 Task: Plan a 3-hour virtual cooking class with a celebrity chef for a cooking masterclass.
Action: Mouse pressed left at (506, 239)
Screenshot: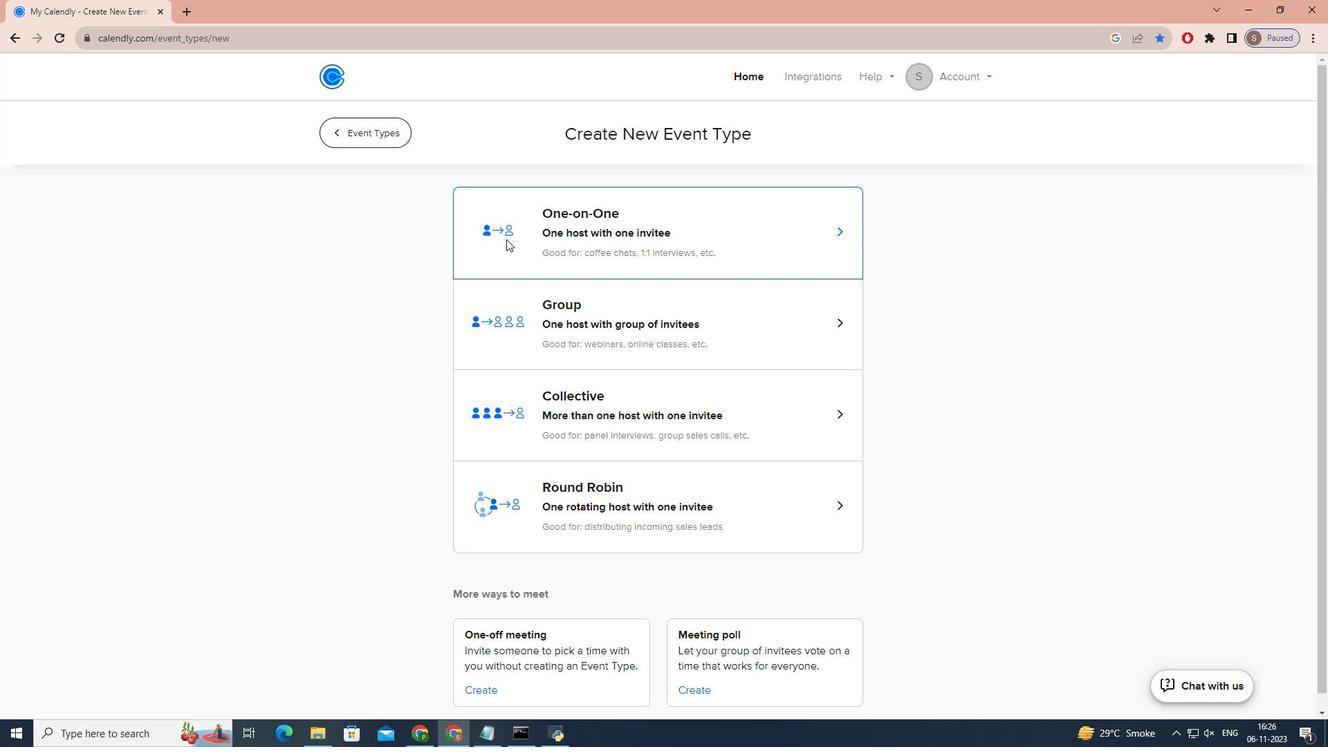 
Action: Key pressed v<Key.caps_lock>IRTUAL<Key.space><Key.caps_lock>c<Key.caps_lock>OOKING<Key.space><Key.caps_lock>c<Key.caps_lock>LASS<Key.space>WITH<Key.space><Key.caps_lock>c<Key.caps_lock>ELEBRITY<Key.space><Key.caps_lock>c<Key.caps_lock>HEF<Key.space>
Screenshot: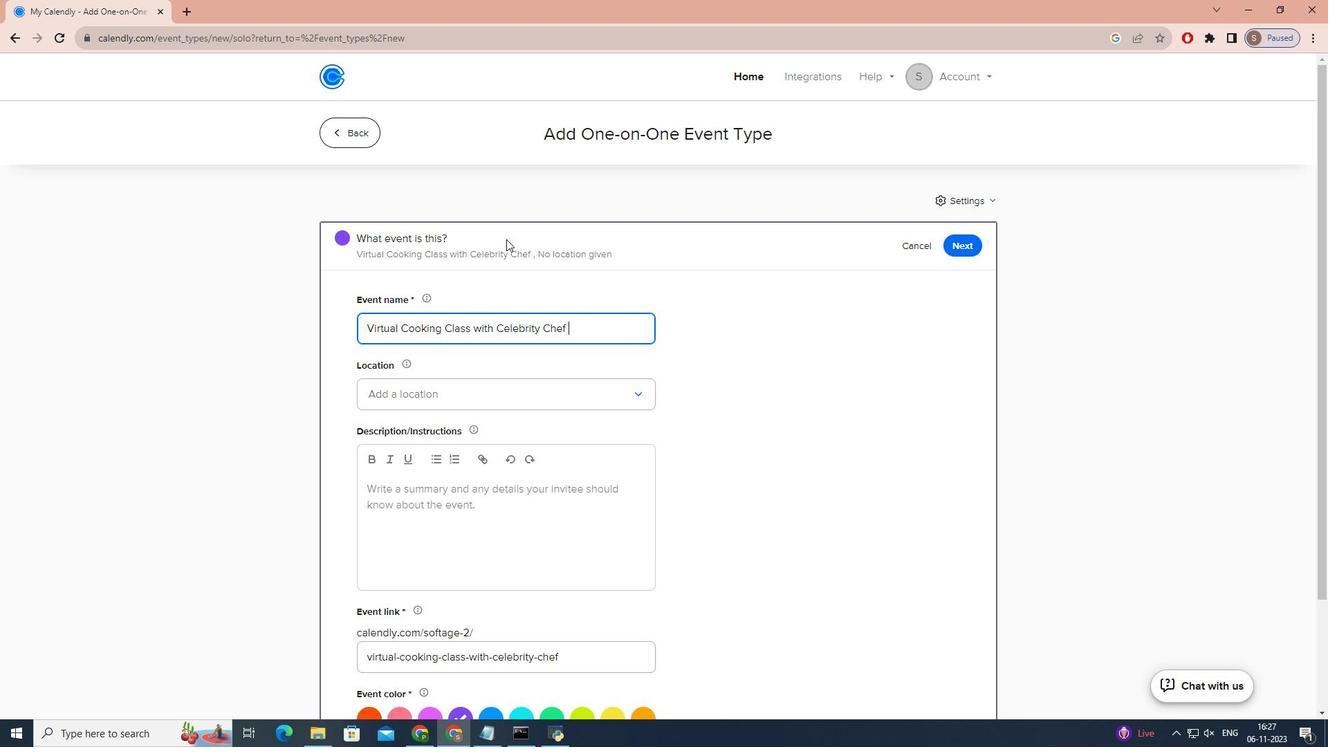 
Action: Mouse moved to (484, 389)
Screenshot: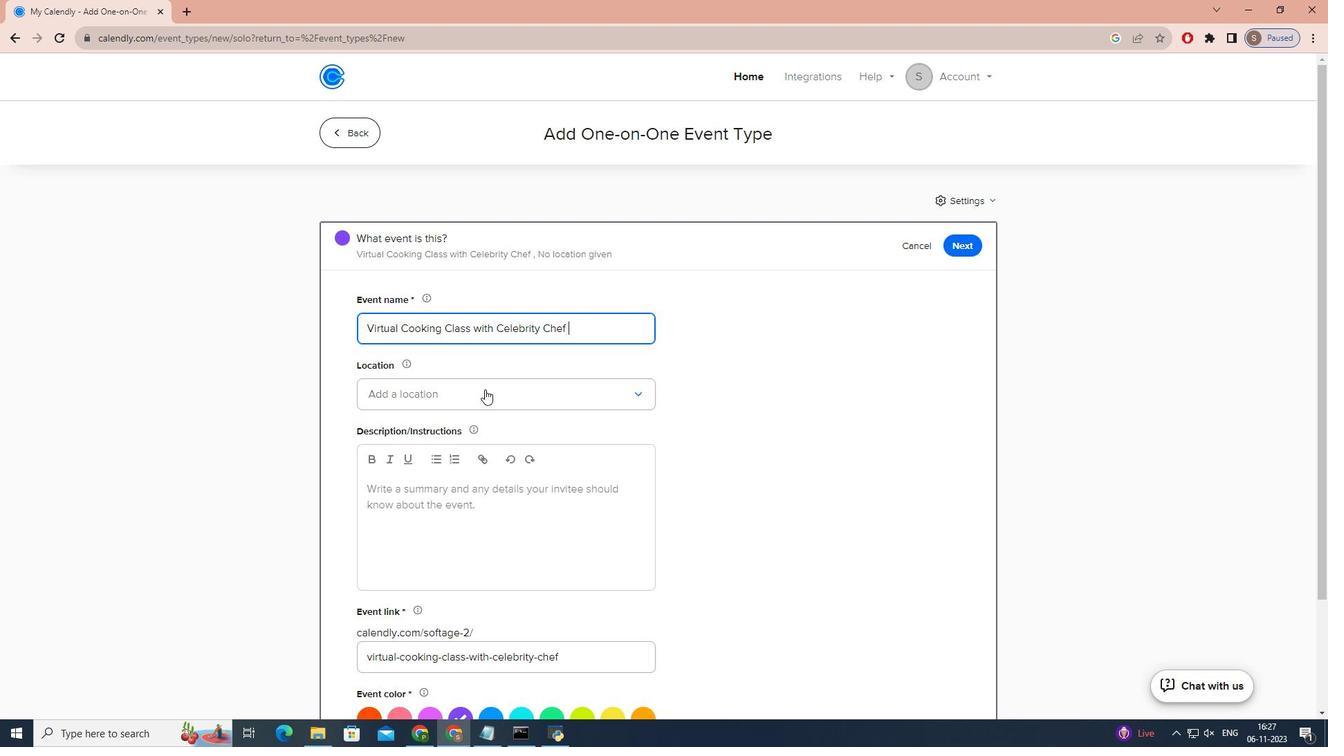 
Action: Mouse pressed left at (484, 389)
Screenshot: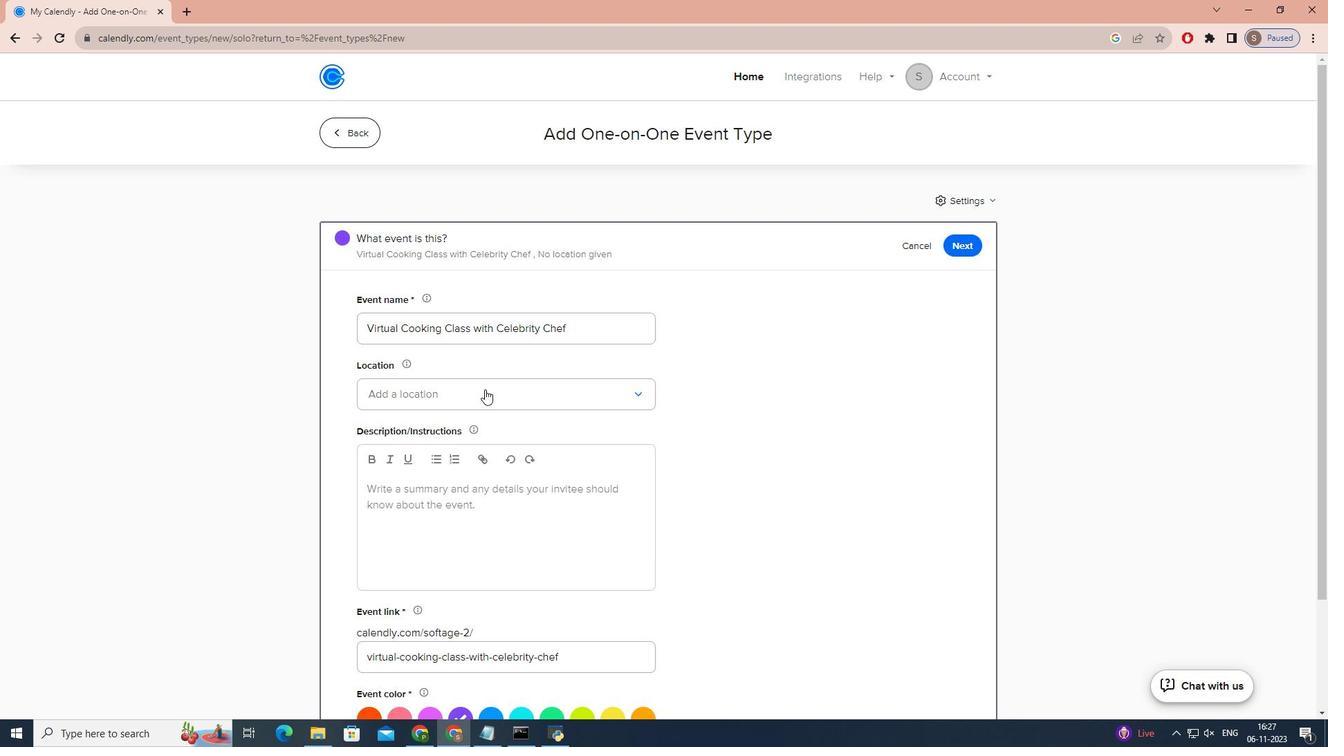 
Action: Mouse moved to (464, 436)
Screenshot: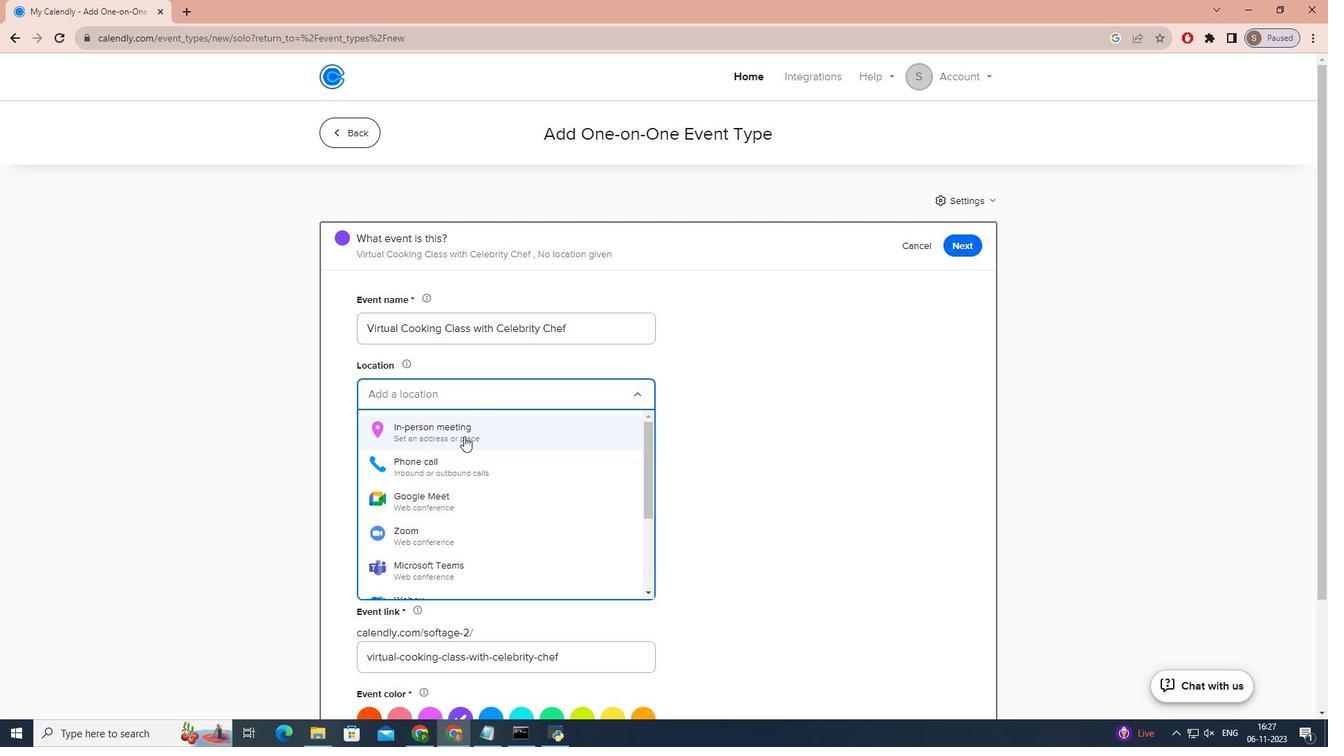
Action: Mouse pressed left at (464, 436)
Screenshot: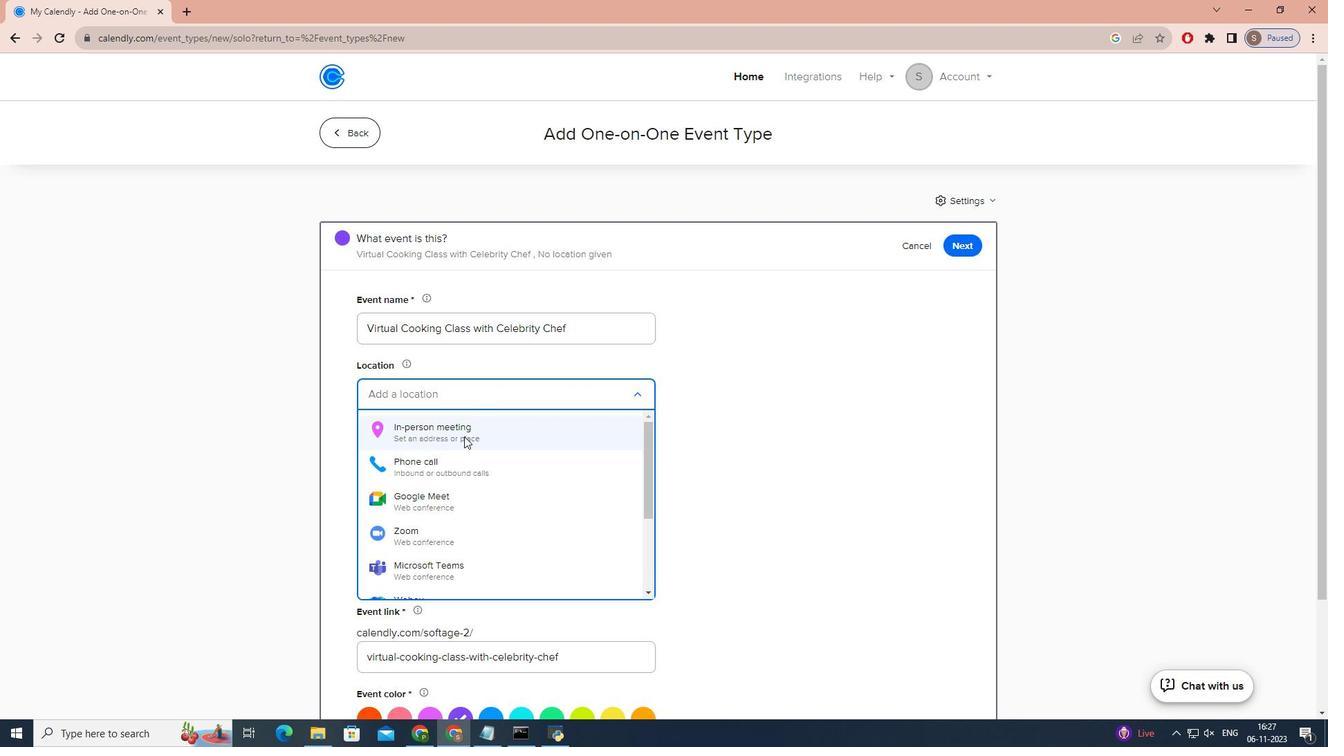 
Action: Mouse moved to (590, 242)
Screenshot: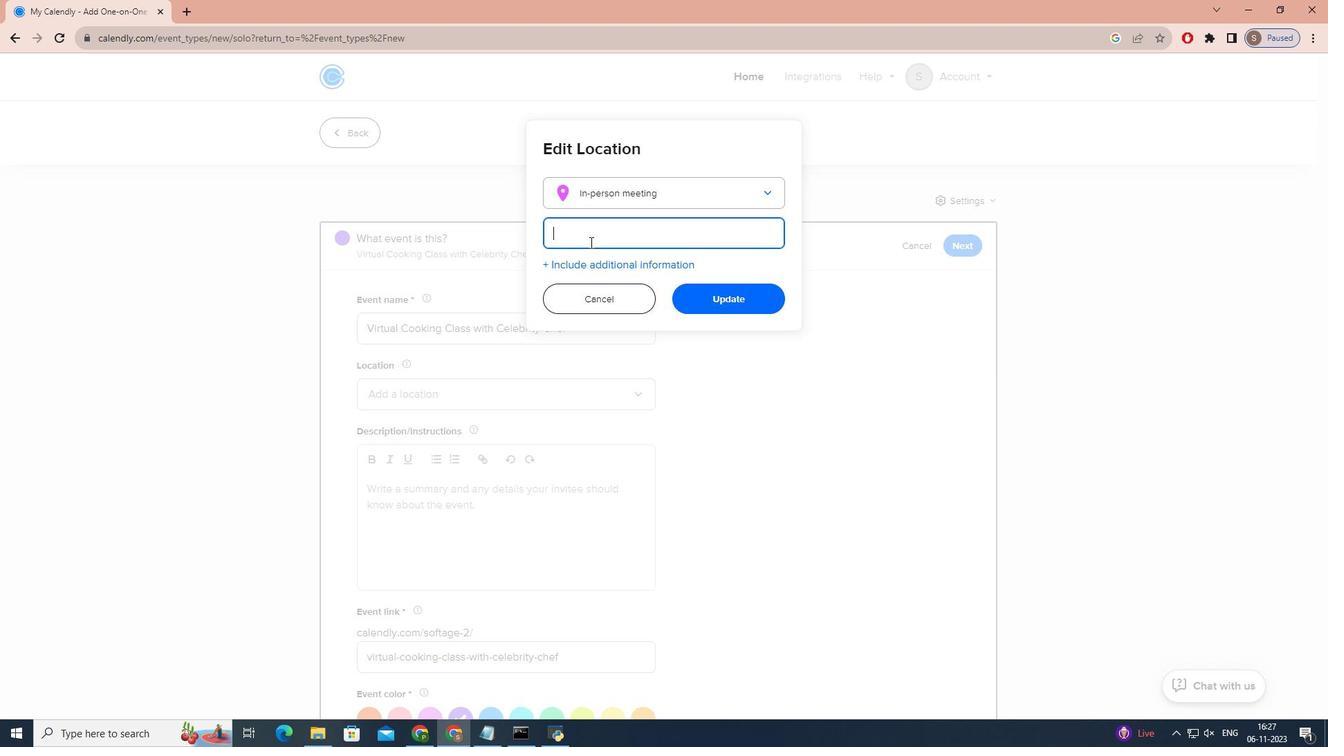 
Action: Mouse pressed left at (590, 242)
Screenshot: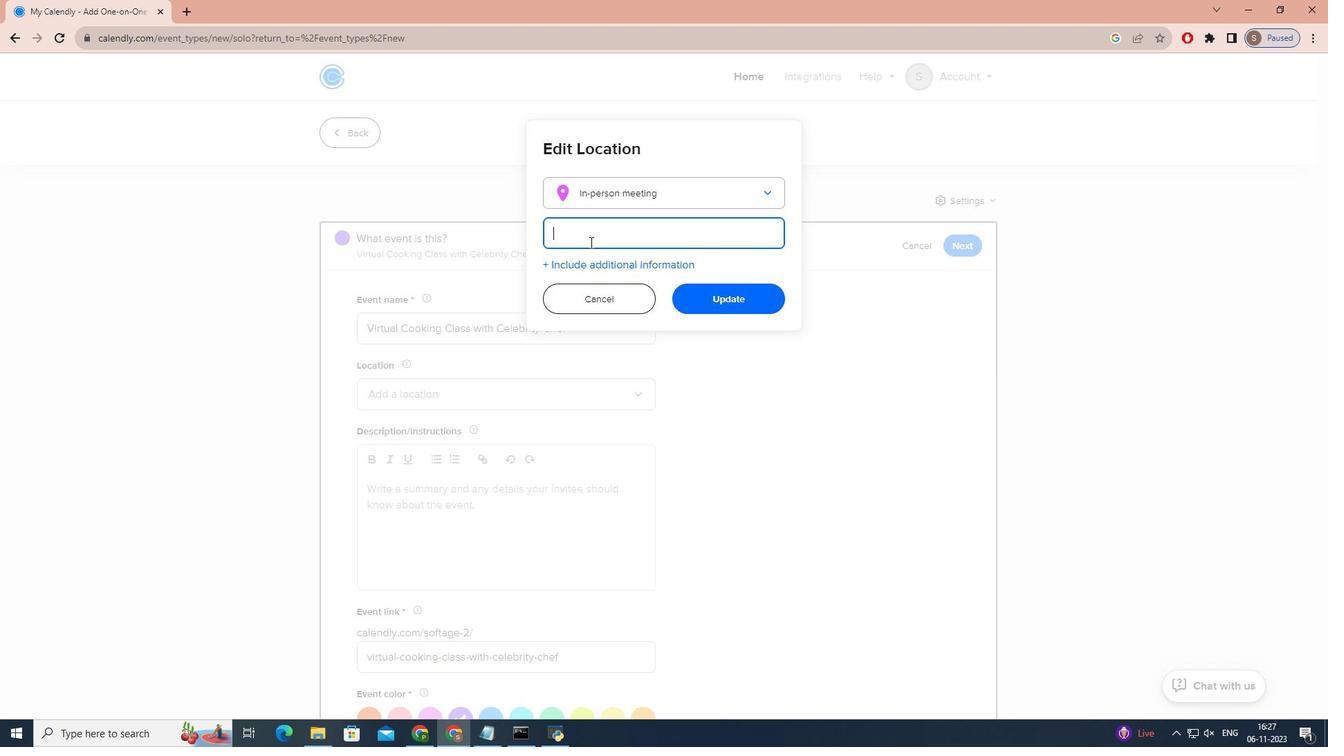 
Action: Mouse moved to (630, 199)
Screenshot: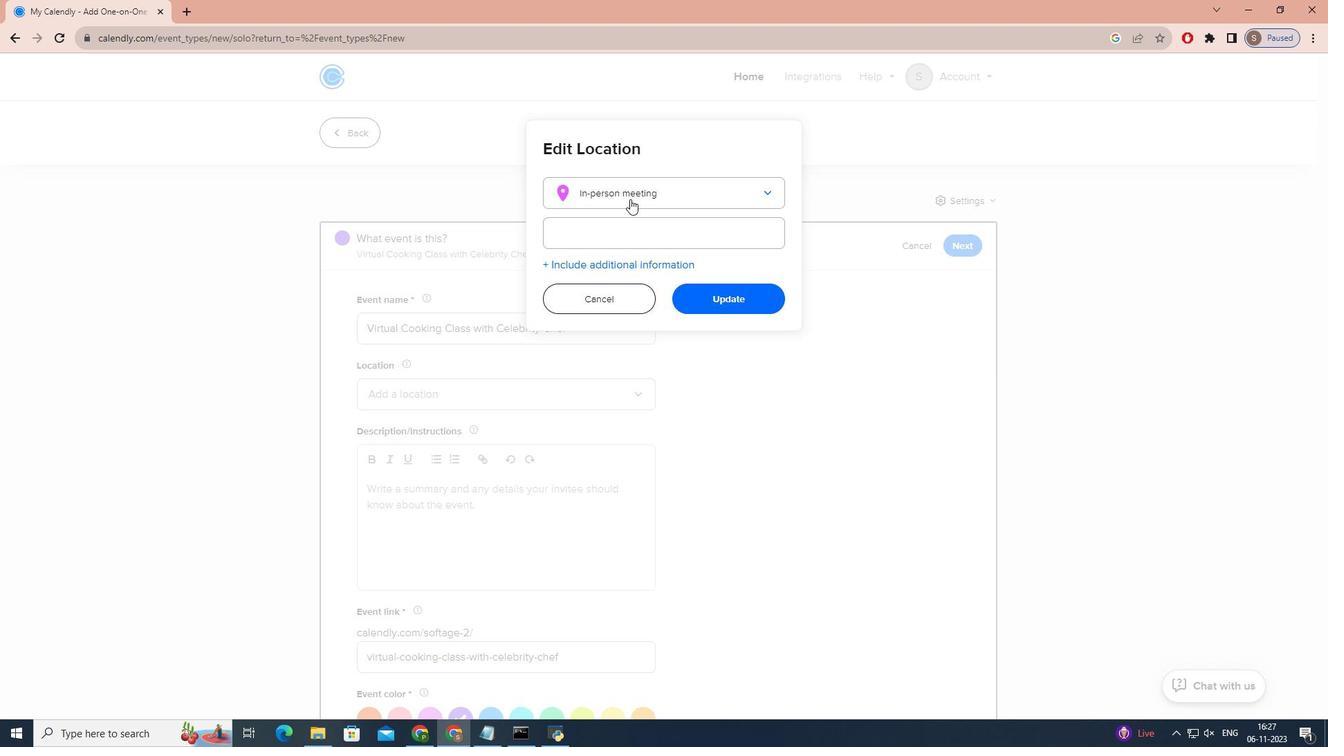 
Action: Mouse pressed left at (630, 199)
Screenshot: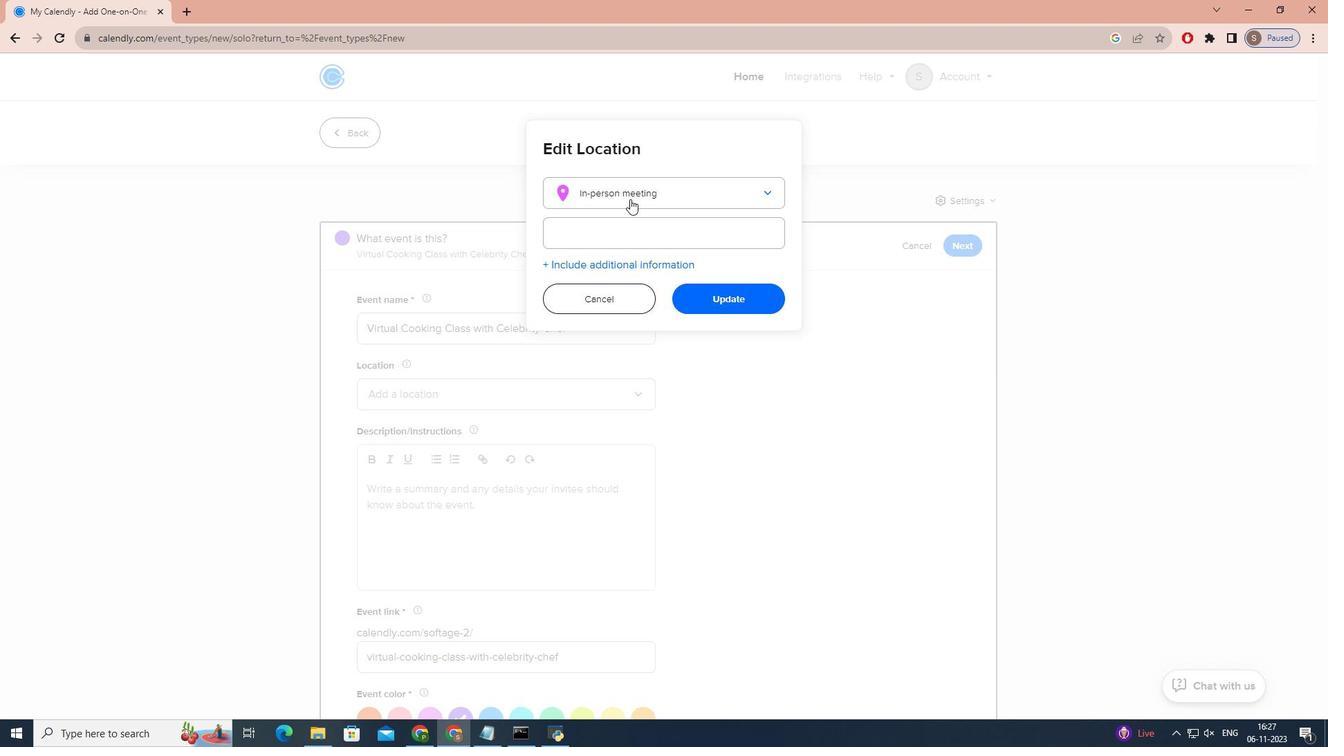 
Action: Mouse moved to (623, 309)
Screenshot: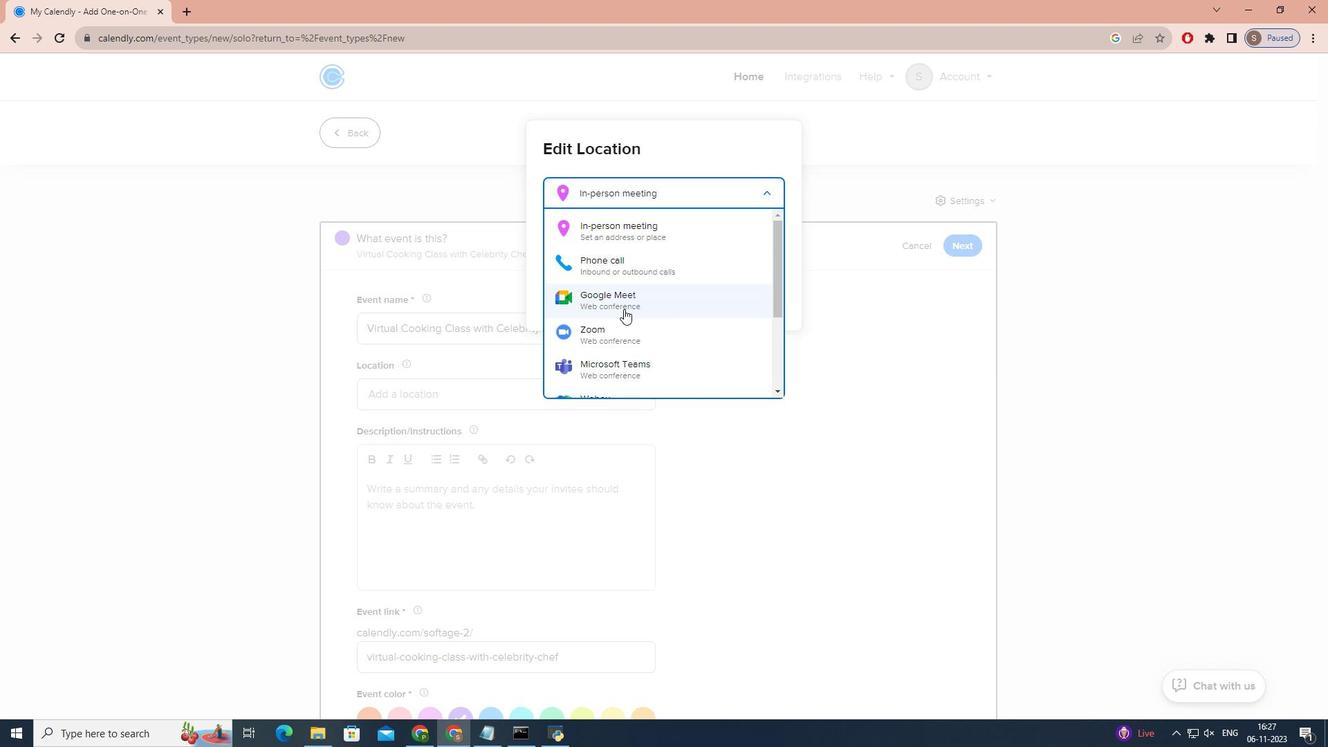 
Action: Mouse pressed left at (623, 309)
Screenshot: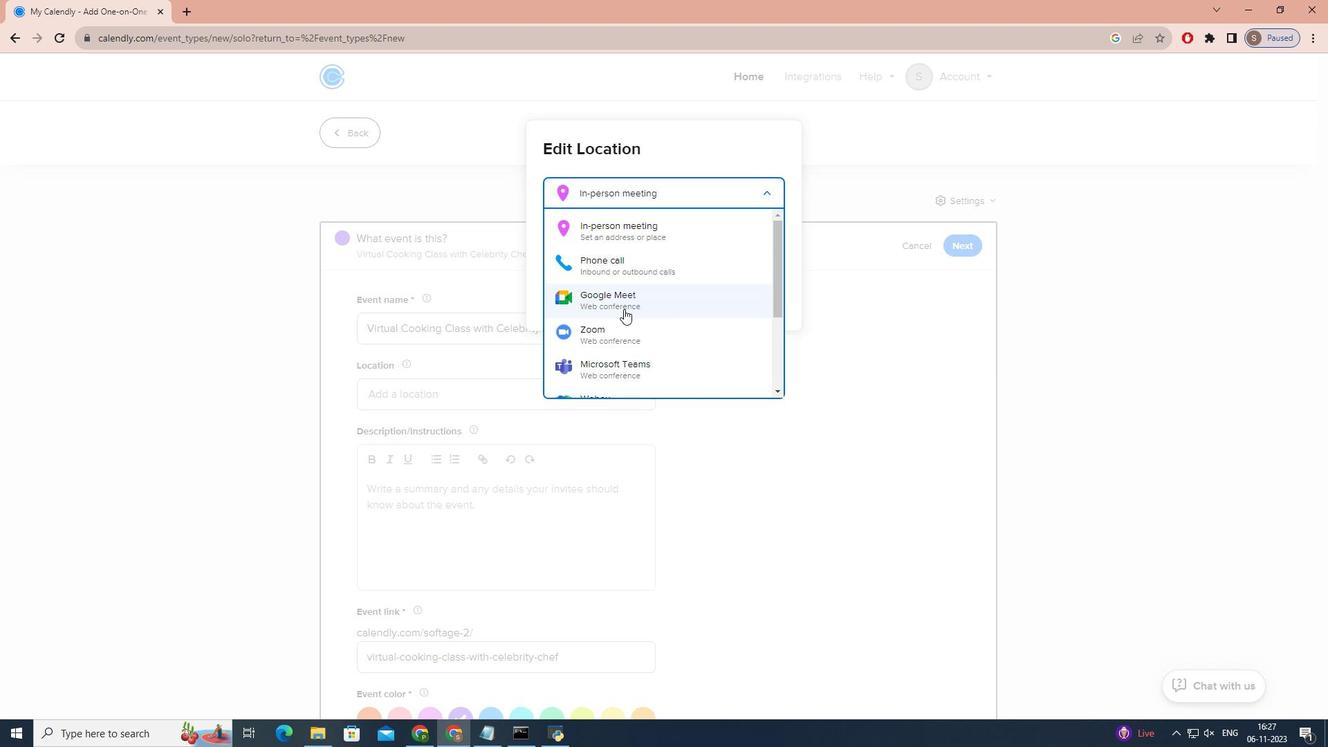 
Action: Mouse moved to (715, 258)
Screenshot: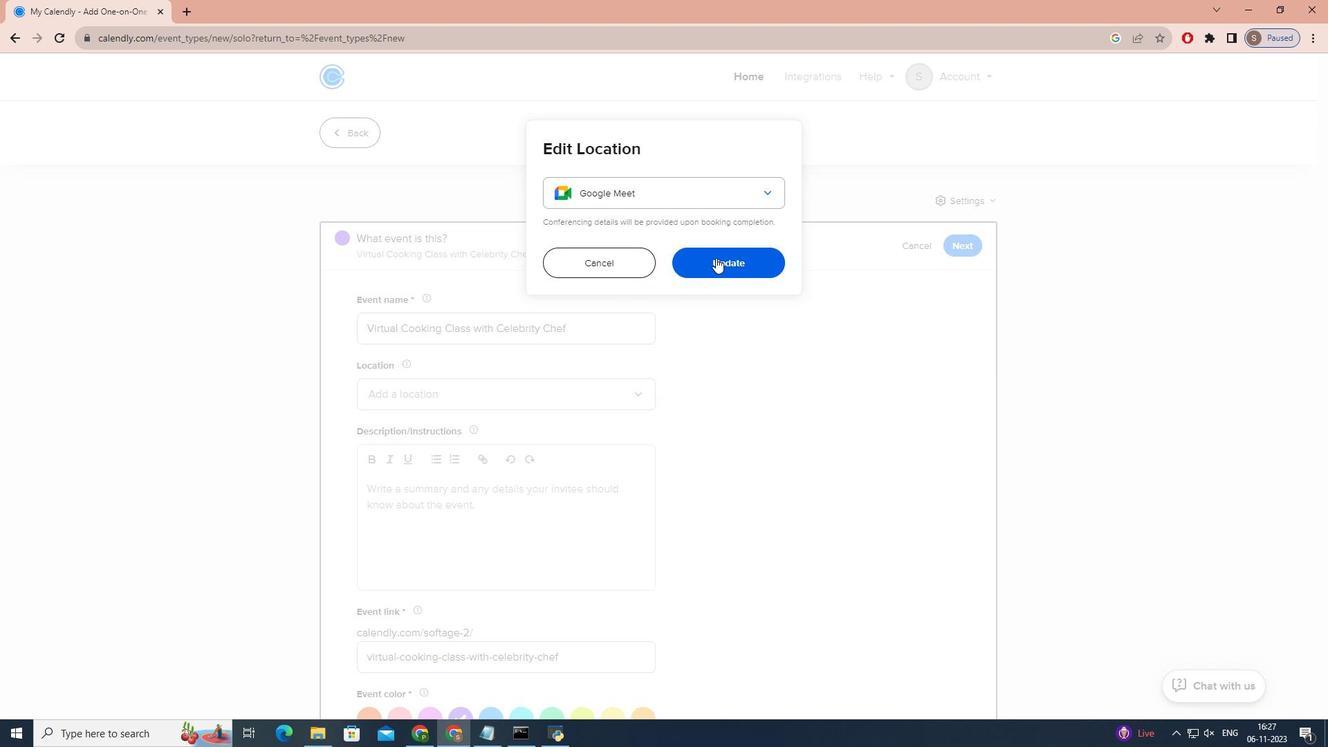 
Action: Mouse pressed left at (715, 258)
Screenshot: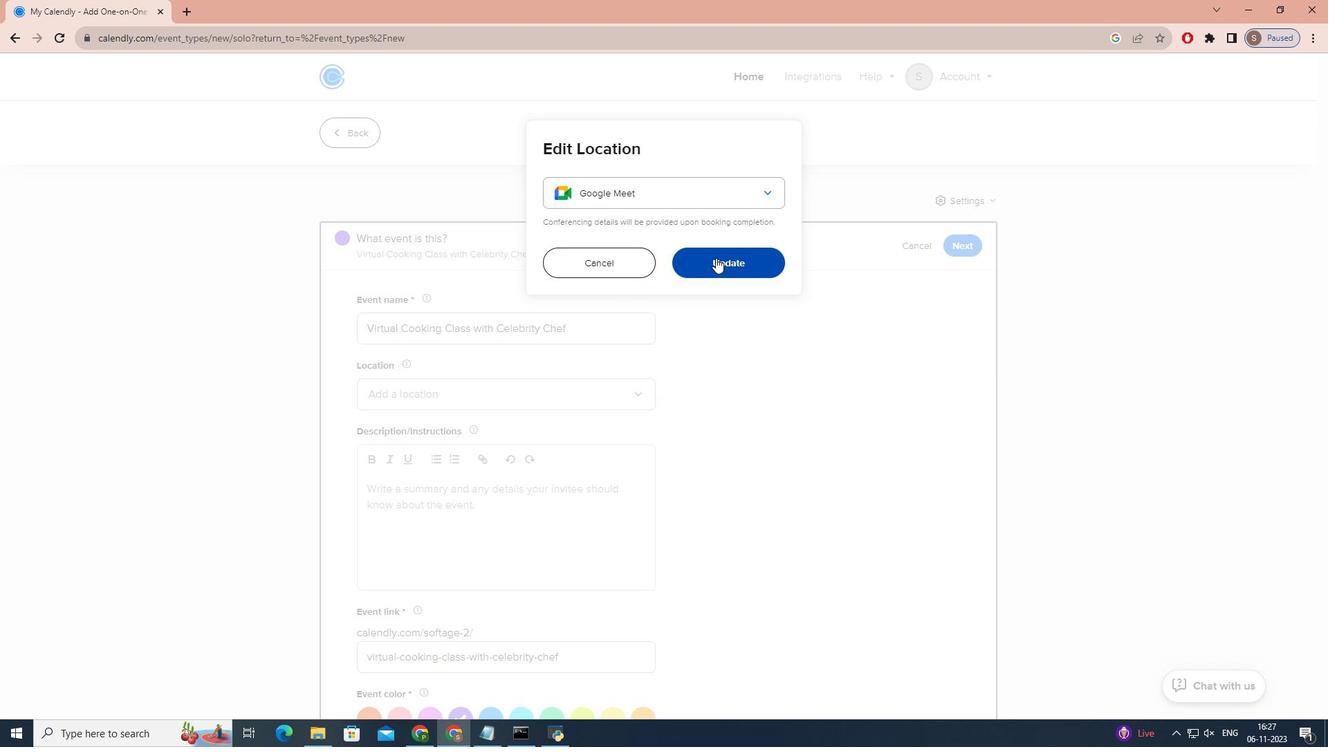 
Action: Mouse moved to (471, 533)
Screenshot: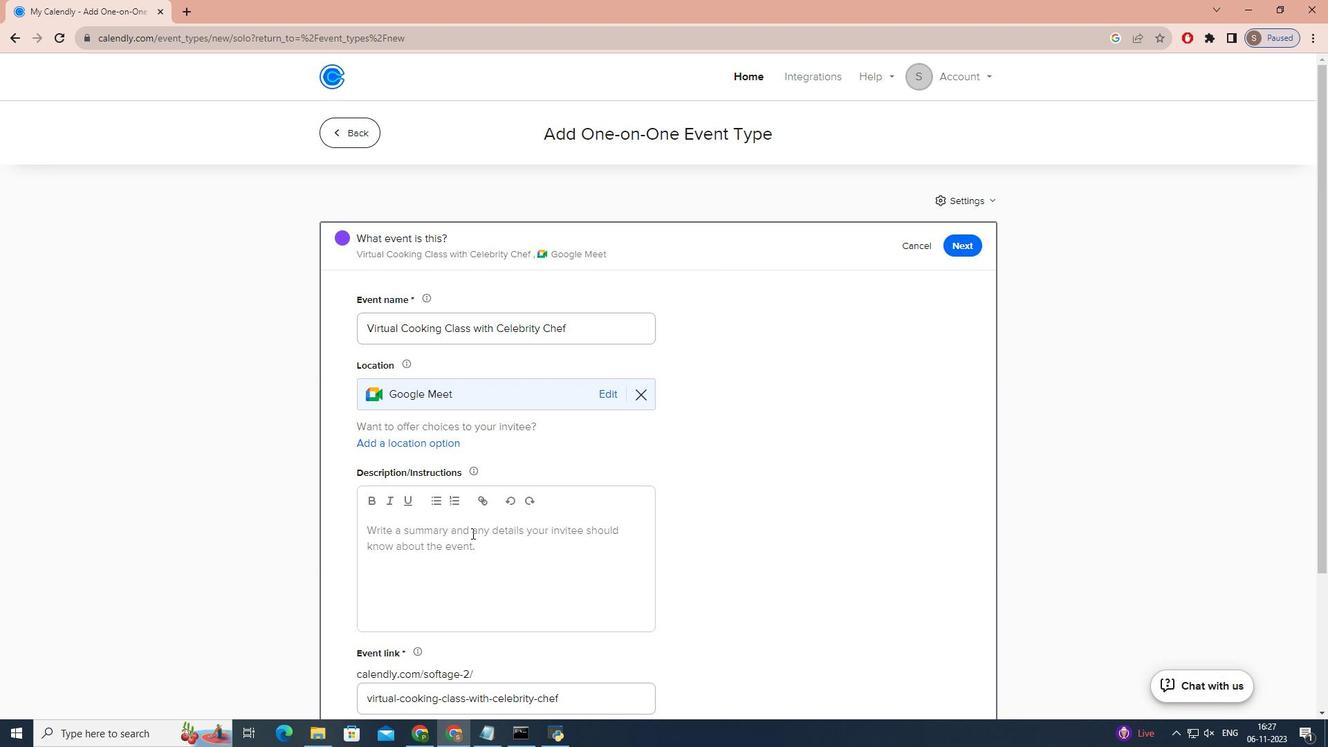 
Action: Mouse pressed left at (471, 533)
Screenshot: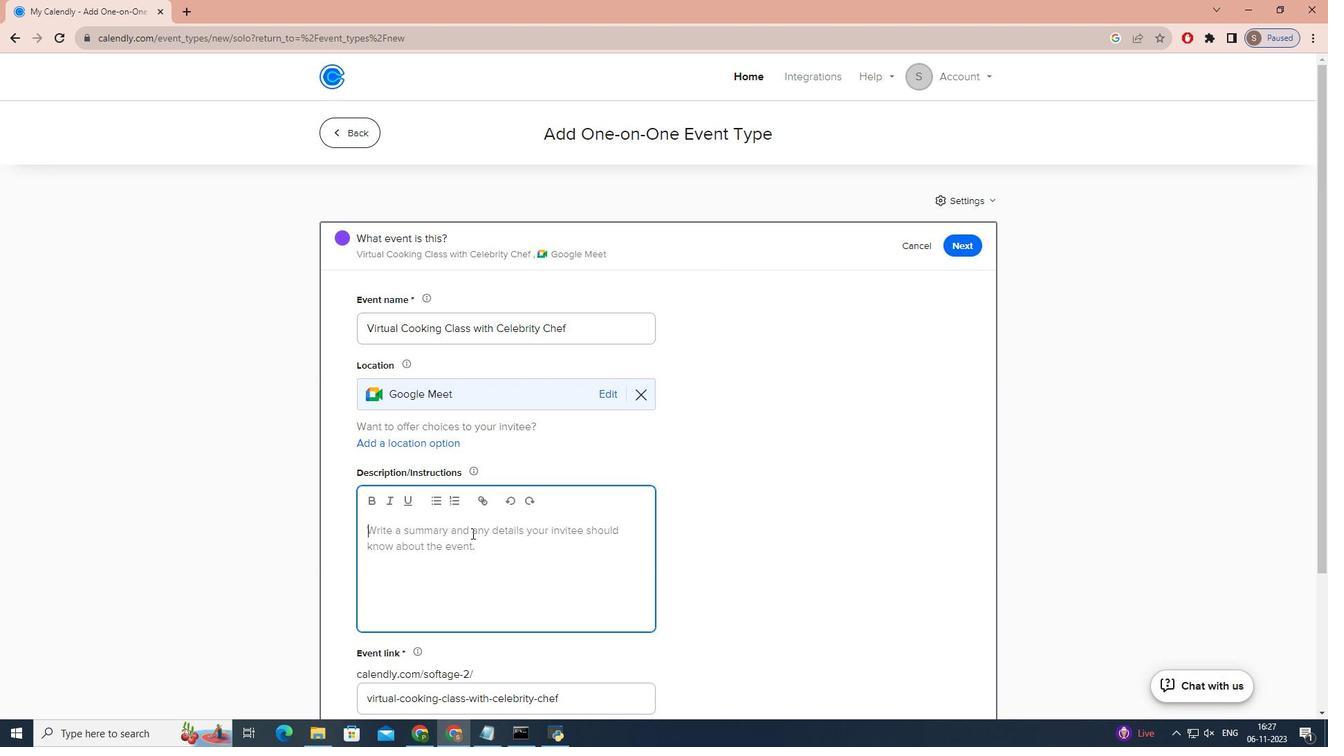 
Action: Key pressed <Key.caps_lock>w<Key.caps_lock>ELCOME<Key.space>TO<Key.space>OUR<Key.space>EXCLUSIVE<Key.space>VIRTUAL<Key.space>COOKING<Key.space>CLASS<Key.space>WITH<Key.space>RENOWNED<Key.space>CELEBRITY<Key.space>CHEF.<Key.backspace>[<Key.caps_lock>c<Key.caps_lock>HEF'S<Key.space><Key.caps_lock>na<Key.backspace><Key.caps_lock>AME].<Key.space><Key.caps_lock>t<Key.caps_lock>HIS<Key.space>IS<Key.space>A<Key.space>ONE\CE<Key.backspace><Key.backspace><Key.backspace><Key.backspace>CE-IN-A-LIFETIME<Key.space>OPPORTUNITY<Key.space>TO<Key.space>LEARN<Key.space>FROM<Key.space>A<Key.space>CULINARY<Key.space>EXPERT<Key.space>AND<Key.space>EVEVATE<Key.space>YOUR<Key.space>COO
Screenshot: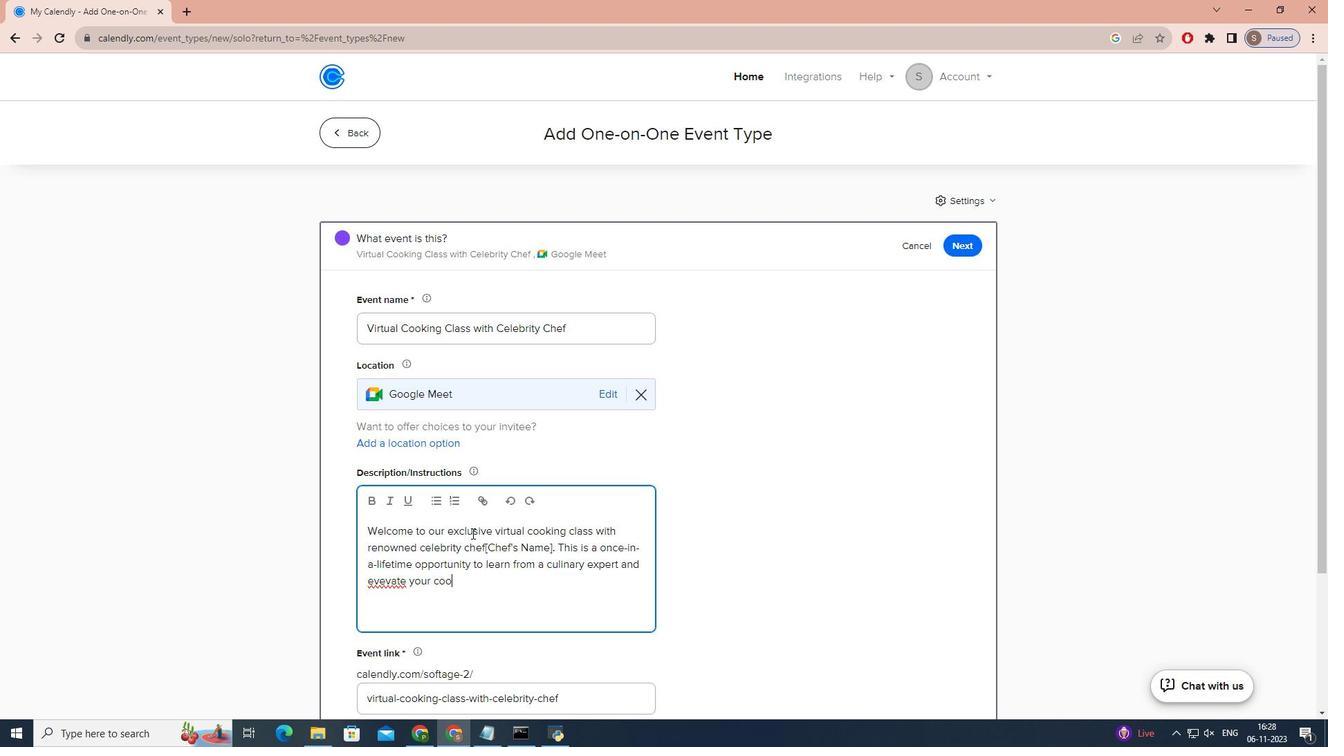 
Action: Mouse moved to (377, 585)
Screenshot: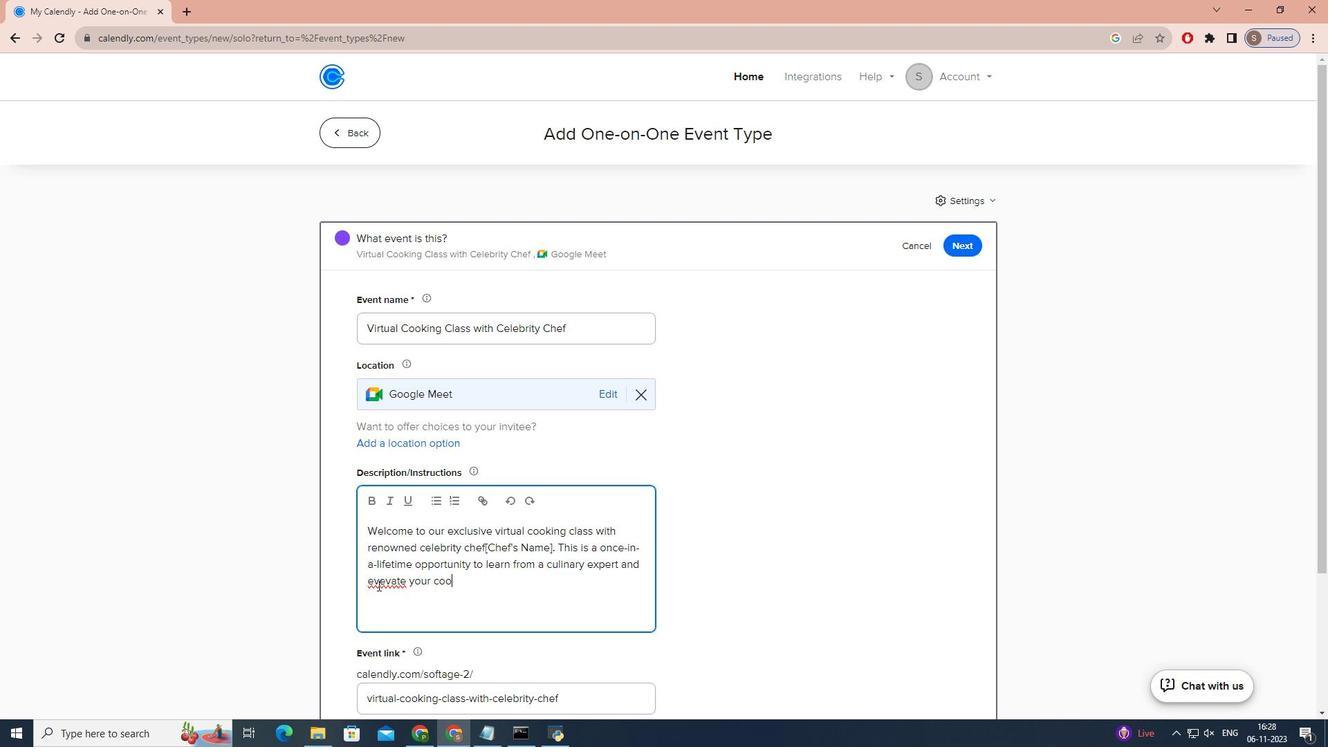 
Action: Mouse pressed left at (377, 585)
Screenshot: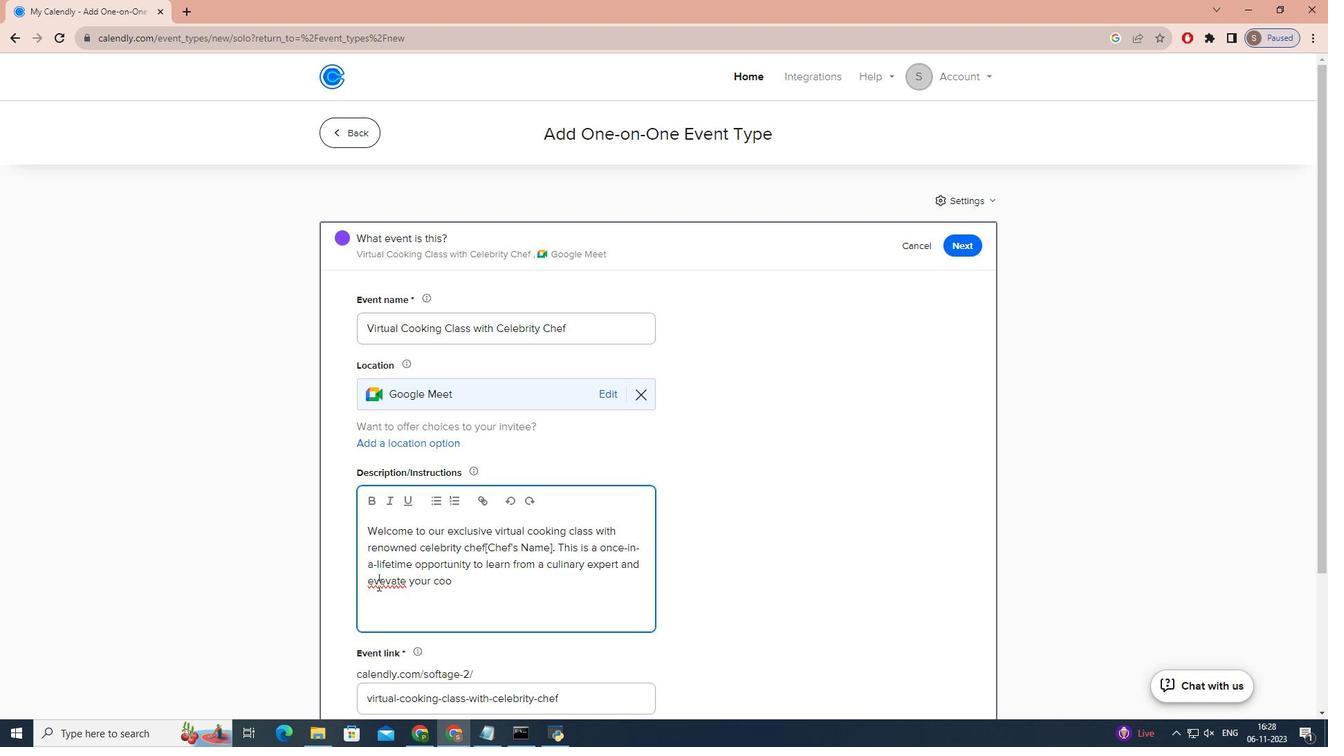 
Action: Key pressed <Key.backspace>L
Screenshot: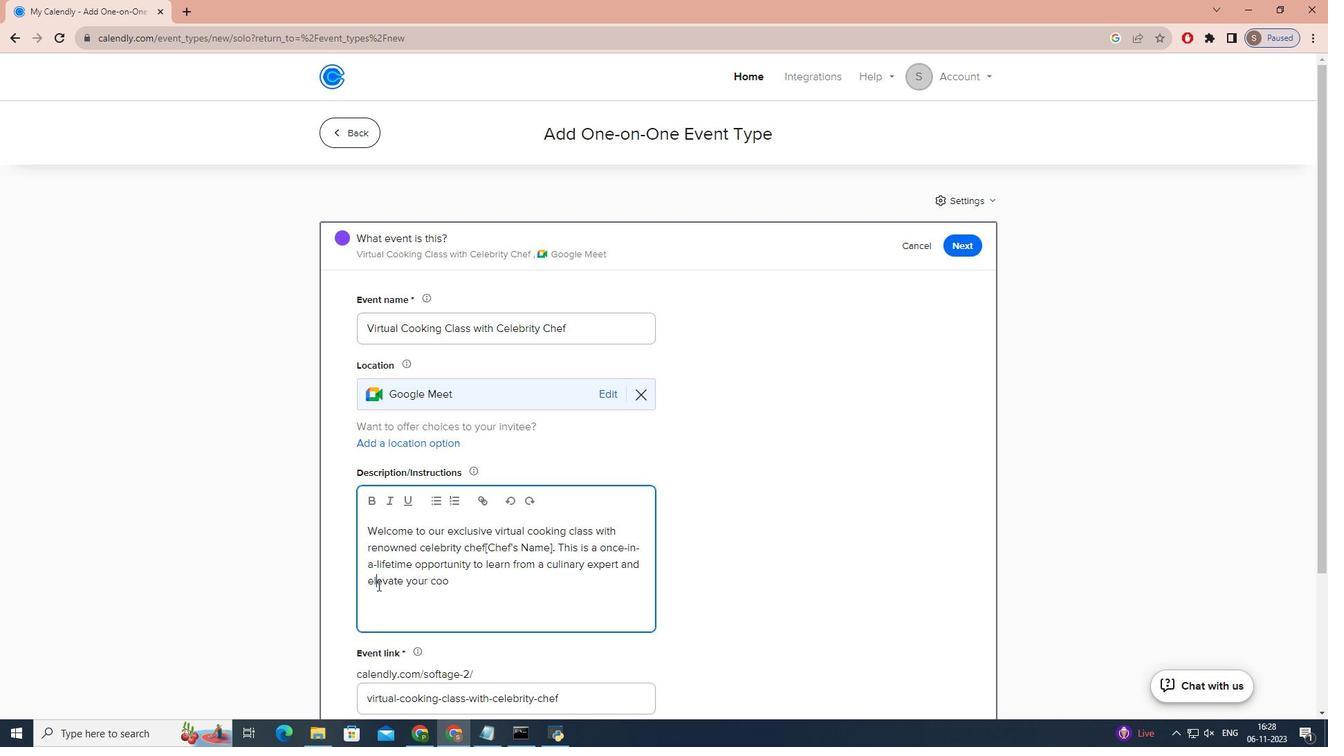 
Action: Mouse moved to (484, 581)
Screenshot: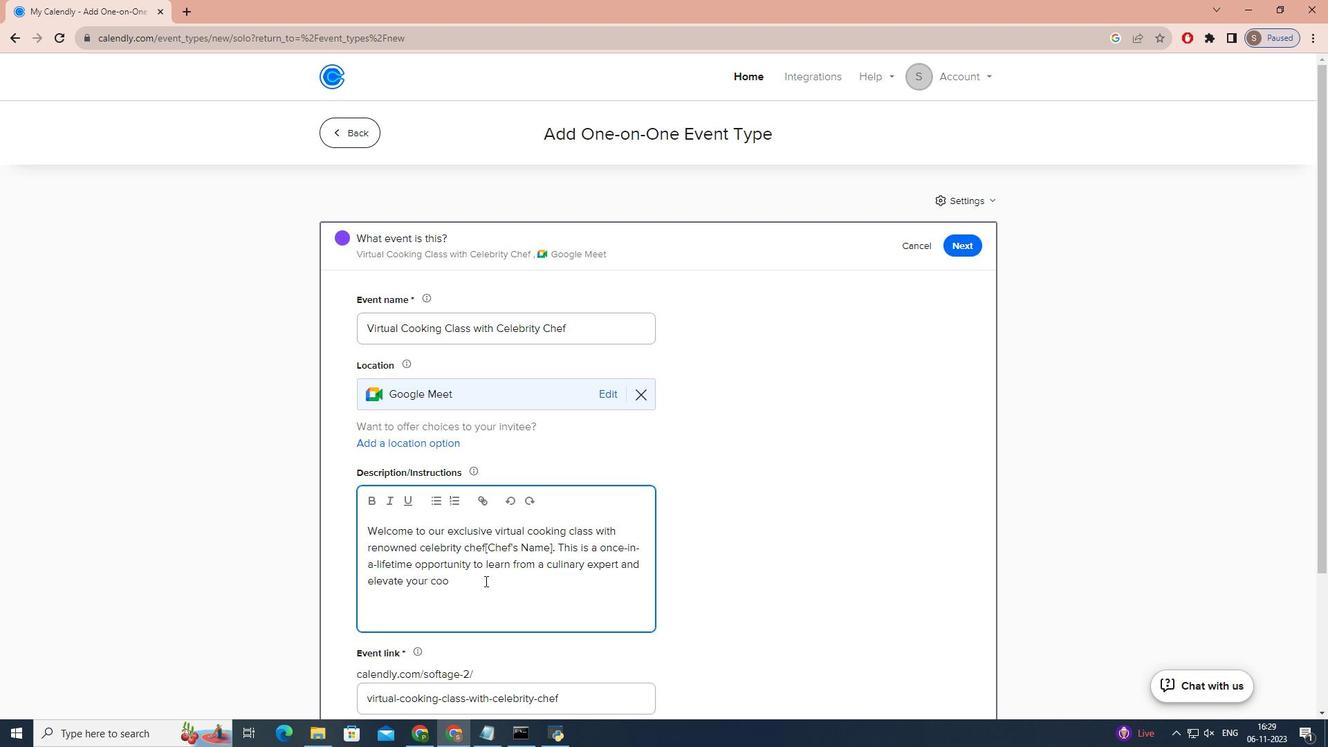 
Action: Mouse pressed left at (484, 581)
Screenshot: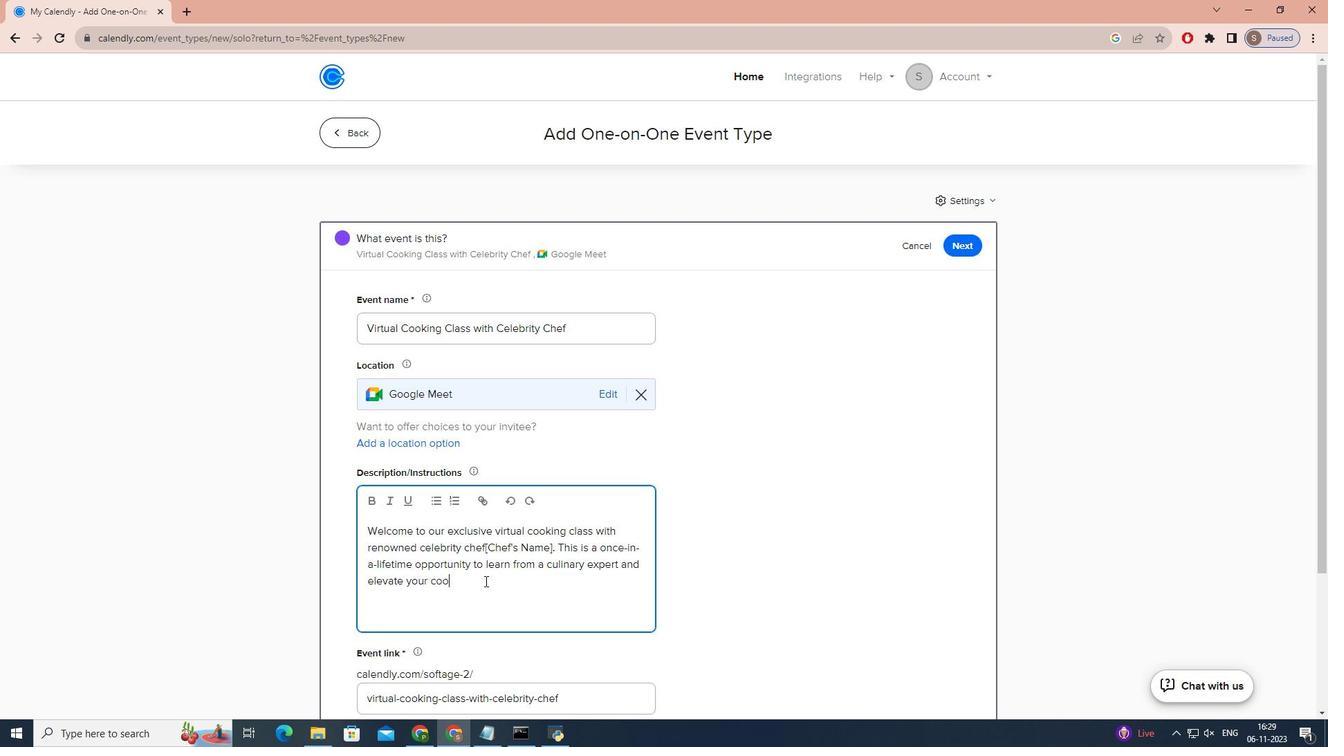
Action: Key pressed KING<Key.space>SKILLS<Key.space>TO<Key.space>A<Key.space>WHOLE<Key.space>NEW<Key.space>LEVEL<Key.shift>!<Key.enter><Key.caps_lock>d<Key.caps_lock>URING<Key.space>THIS<Key.space>INTERACTIVE<Key.space>COOKING<Key.space>MASTERCLASS,<Key.space>YOU'LL<Key.space>HAVE<Key.space>THE<Key.space>CHANCE<Key.space>TO<Key.space>WATCH,<Key.space>LEARN,<Key.space>AND<Key.space>COOK<Key.space>ALONGSIDE[<Key.caps_lock>c<Key.caps_lock>HEF'S<Key.space><Key.caps_lock>n<Key.caps_lock>AME]<Key.space><Key.caps_lock><Key.caps_lock>AS<Key.space>THEY<Key.space>GUIDE<Key.space>YOU<Key.space>THROUGH<Key.space>THE<Key.space>PREPARATION<Key.space>OF<Key.space>A<Key.space>MOUTHWATCHING<Key.backspace><Key.backspace><Key.backspace><Key.backspace><Key.backspace>ERING<Key.space>THREE-COURSE<Key.space>MEAL.<Key.space><Key.caps_lock>g<Key.caps_lock>ET<Key.space>READY<Key.space>TO<Key.space>DISCOVER<Key.space>THE<Key.space>SECRETS<Key.space>BEHIND<Key.space>THEIR<Key.space>SIGNATURE<Key.space>DISHED<Key.backspace>S<Key.space>AND<Key.space>GAIN<Key.space>VALUABLE<Key.space>INSIGHTS<Key.space>INTO<Key.space>THE<Key.space>WOLRD<Key.backspace><Key.backspace><Key.backspace>RLD<Key.space>OF<Key.space>PROFESSIONAL<Key.space>COOKING.<Key.space>
Screenshot: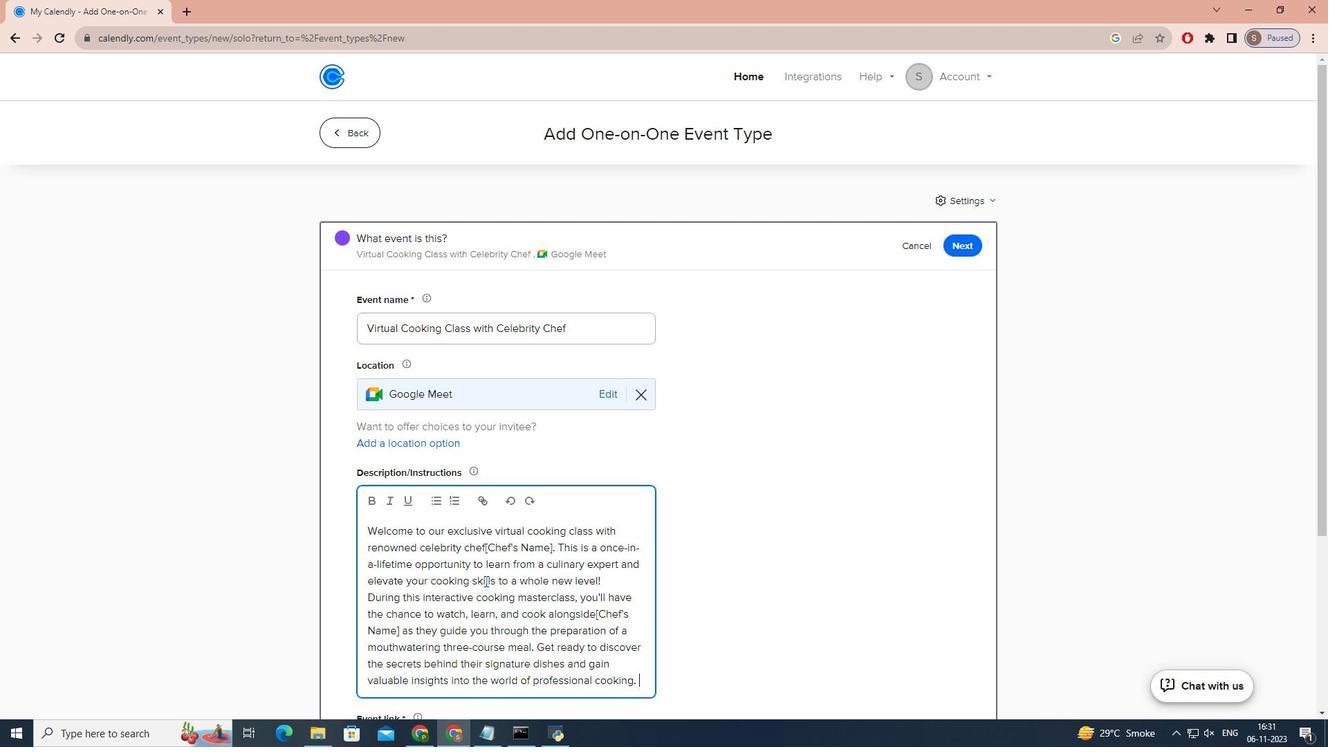 
Action: Mouse moved to (669, 575)
Screenshot: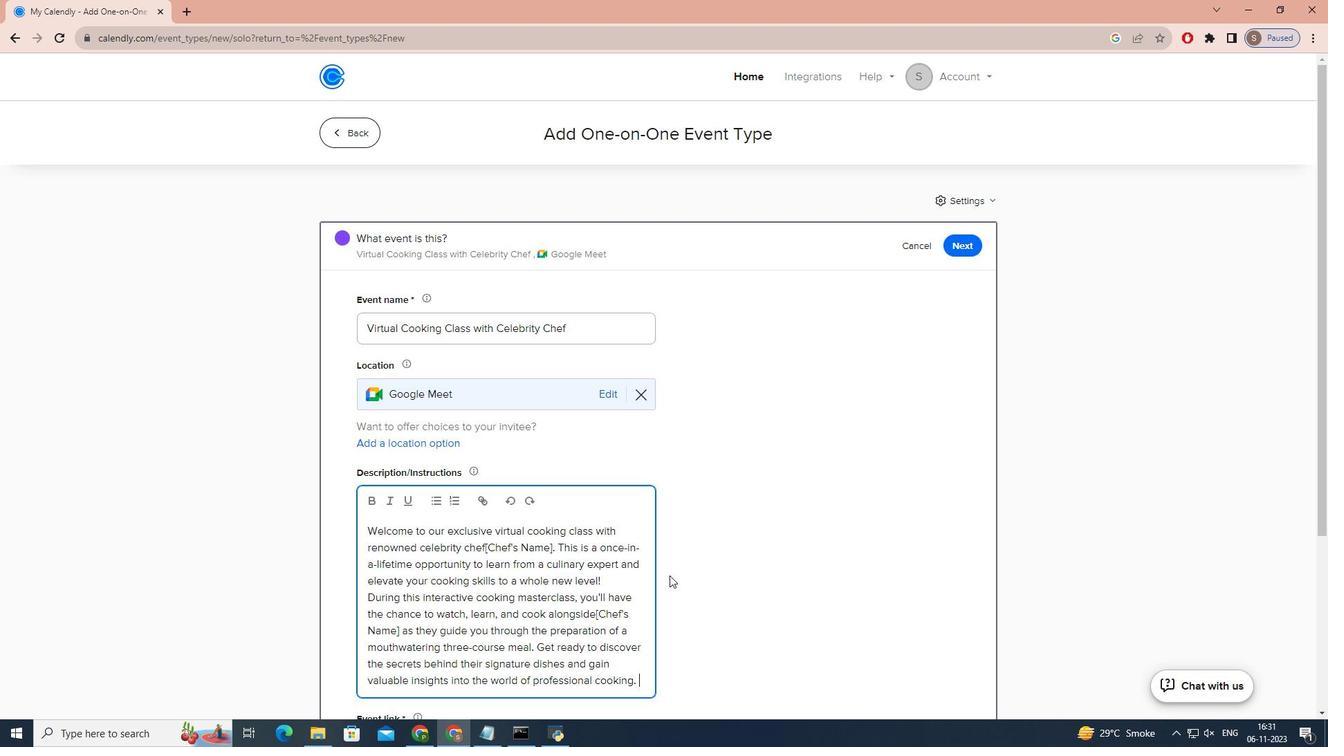 
Action: Mouse scrolled (669, 574) with delta (0, 0)
Screenshot: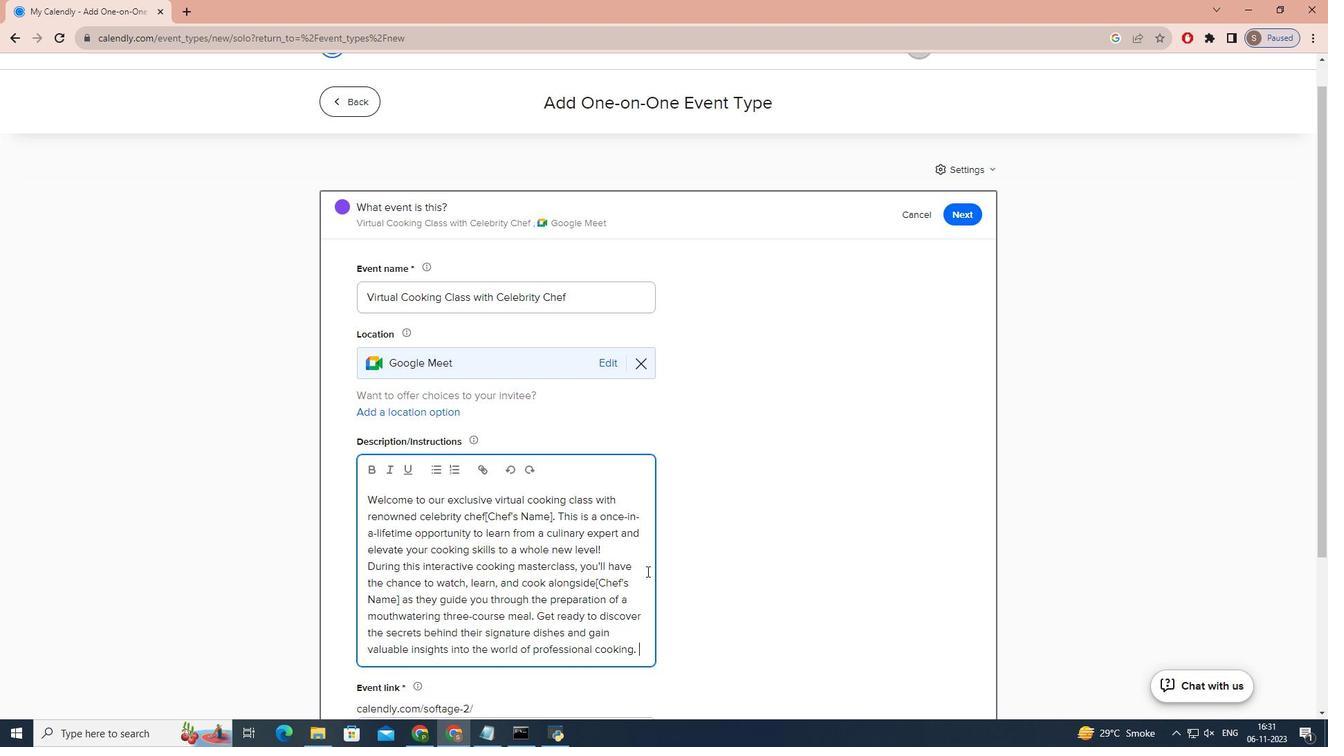 
Action: Mouse moved to (668, 575)
Screenshot: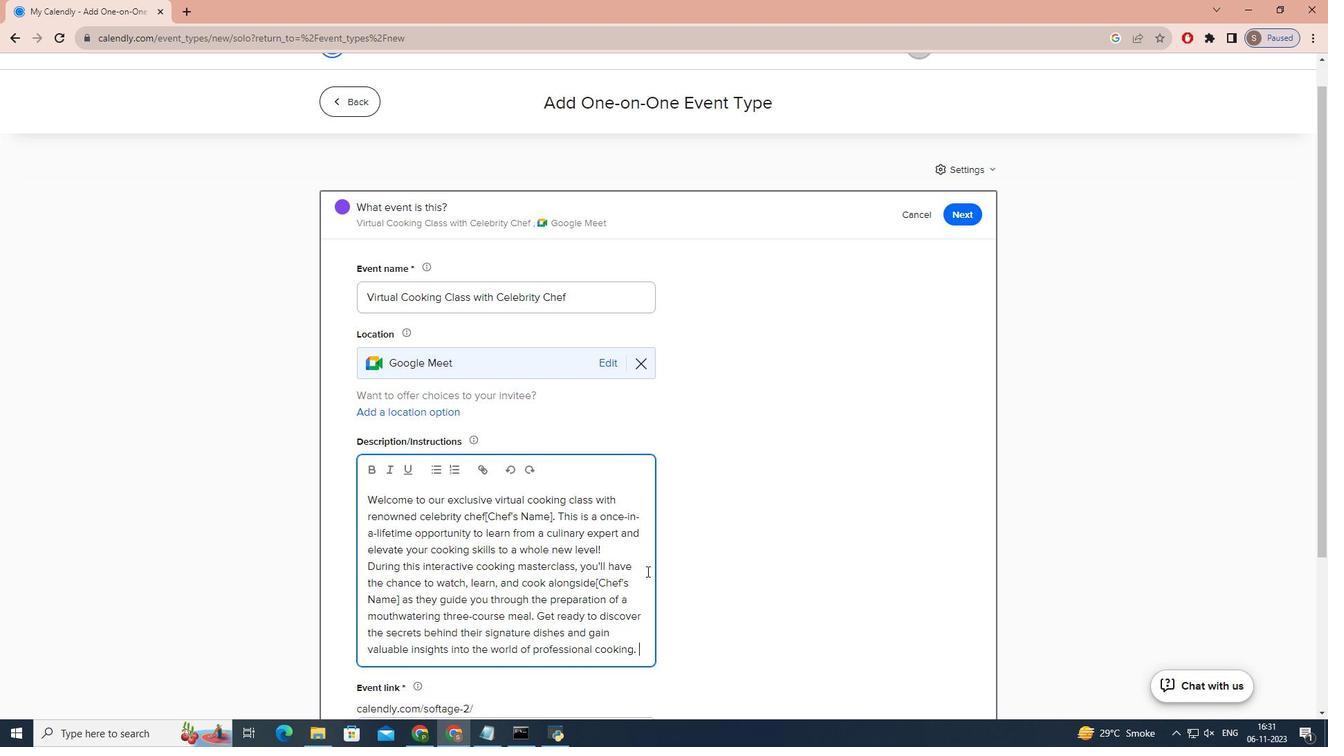 
Action: Mouse scrolled (668, 574) with delta (0, 0)
Screenshot: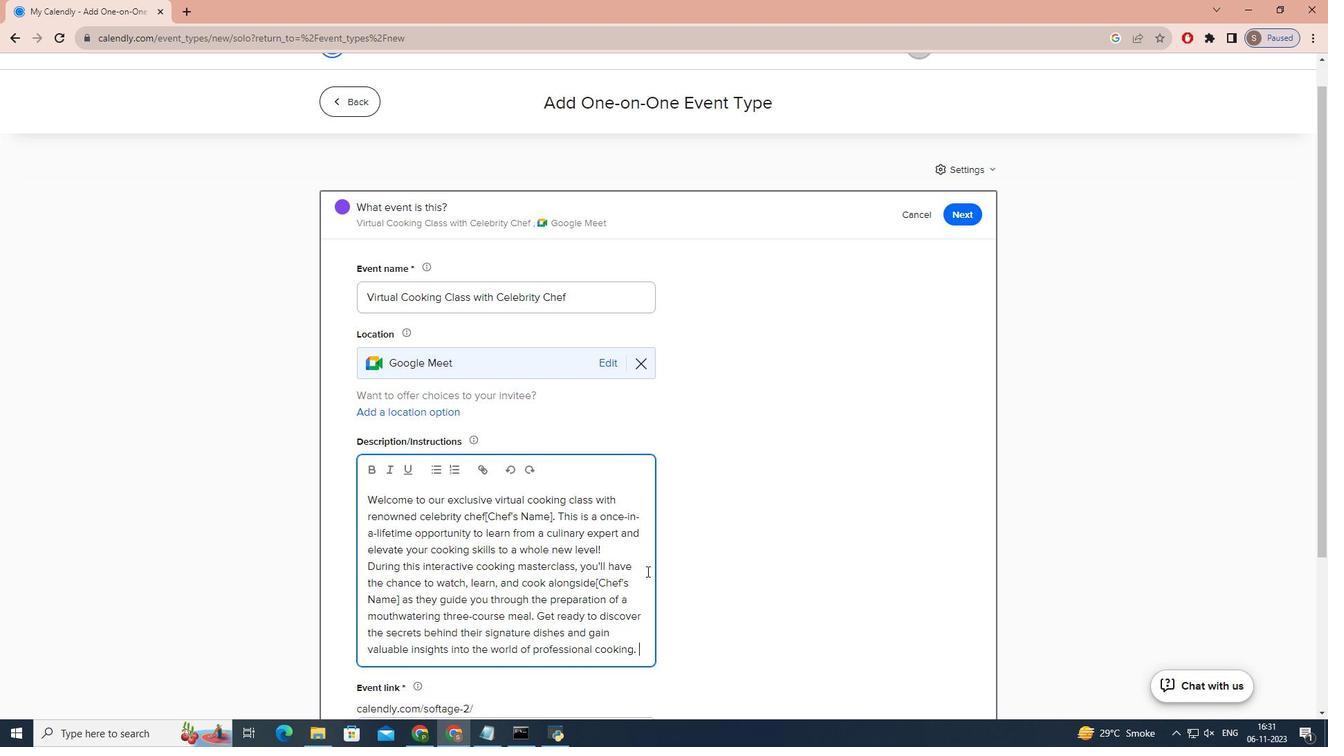 
Action: Mouse moved to (660, 574)
Screenshot: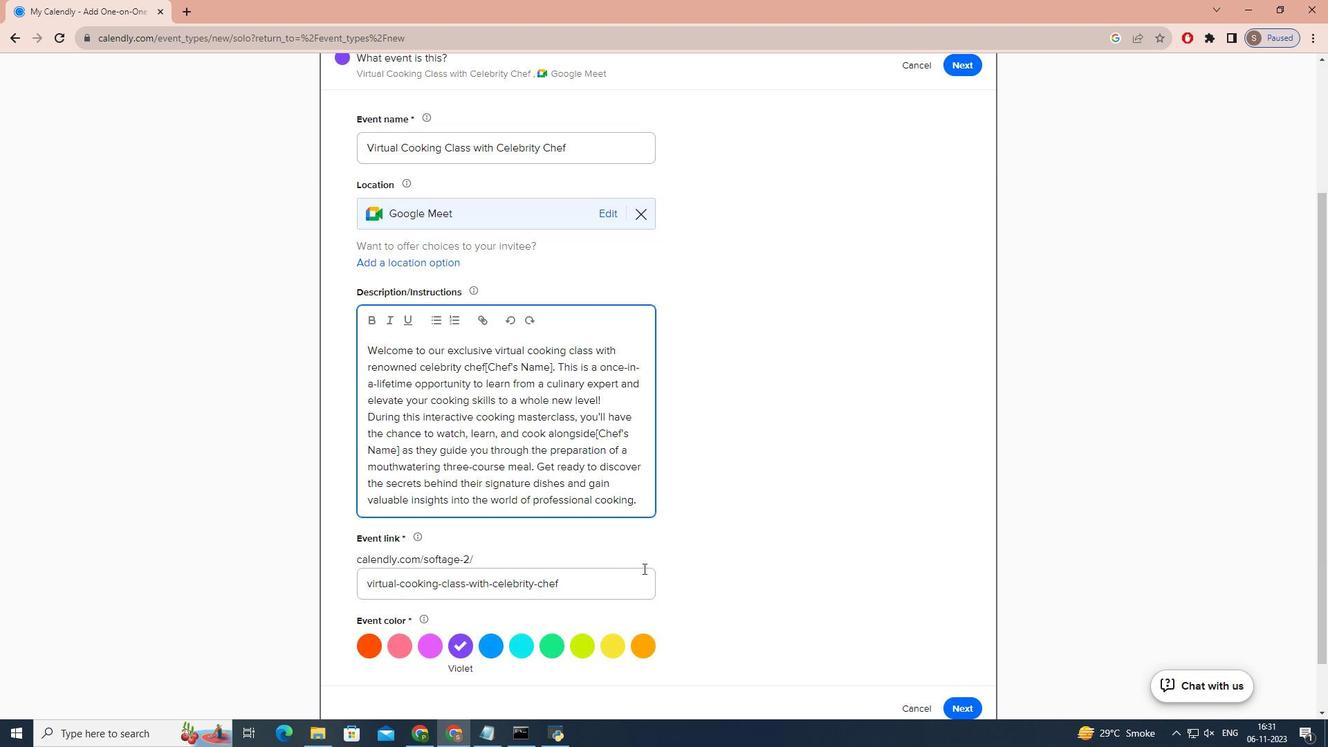 
Action: Mouse scrolled (660, 573) with delta (0, 0)
Screenshot: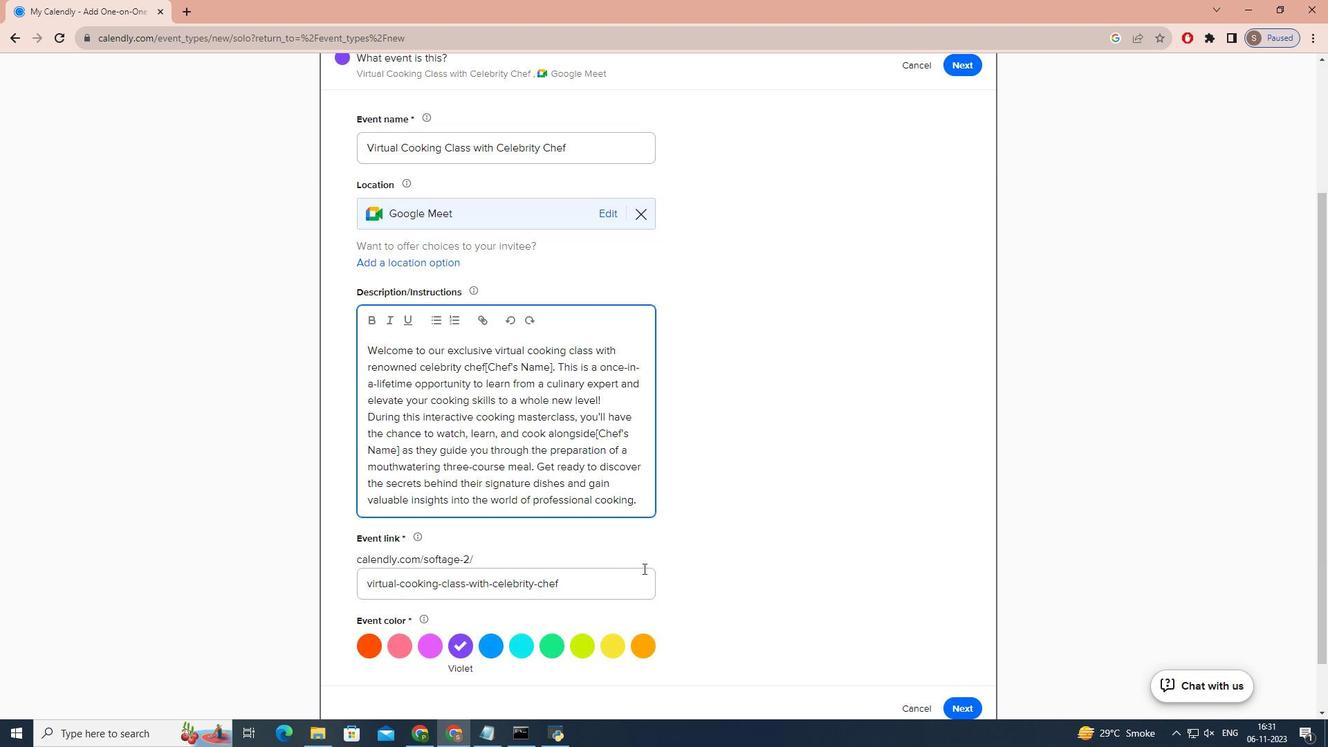 
Action: Mouse moved to (652, 574)
Screenshot: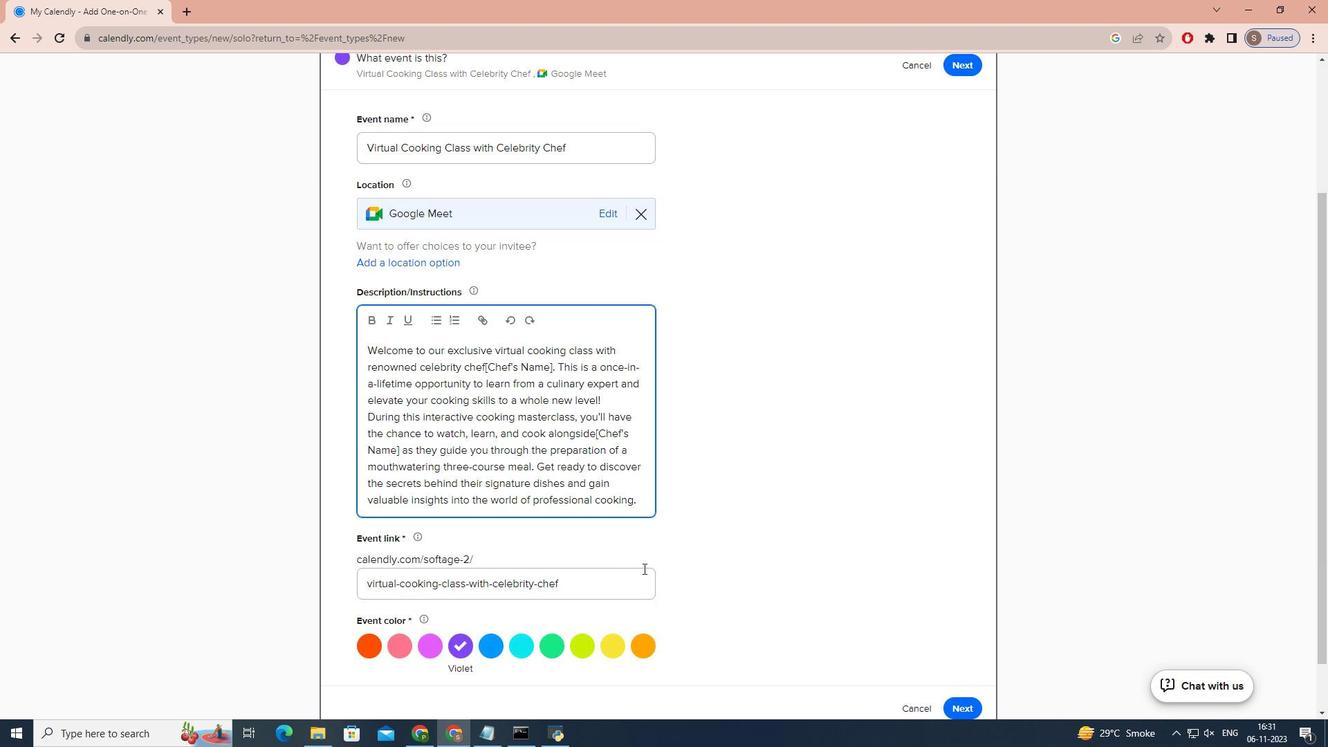 
Action: Mouse scrolled (652, 573) with delta (0, 0)
Screenshot: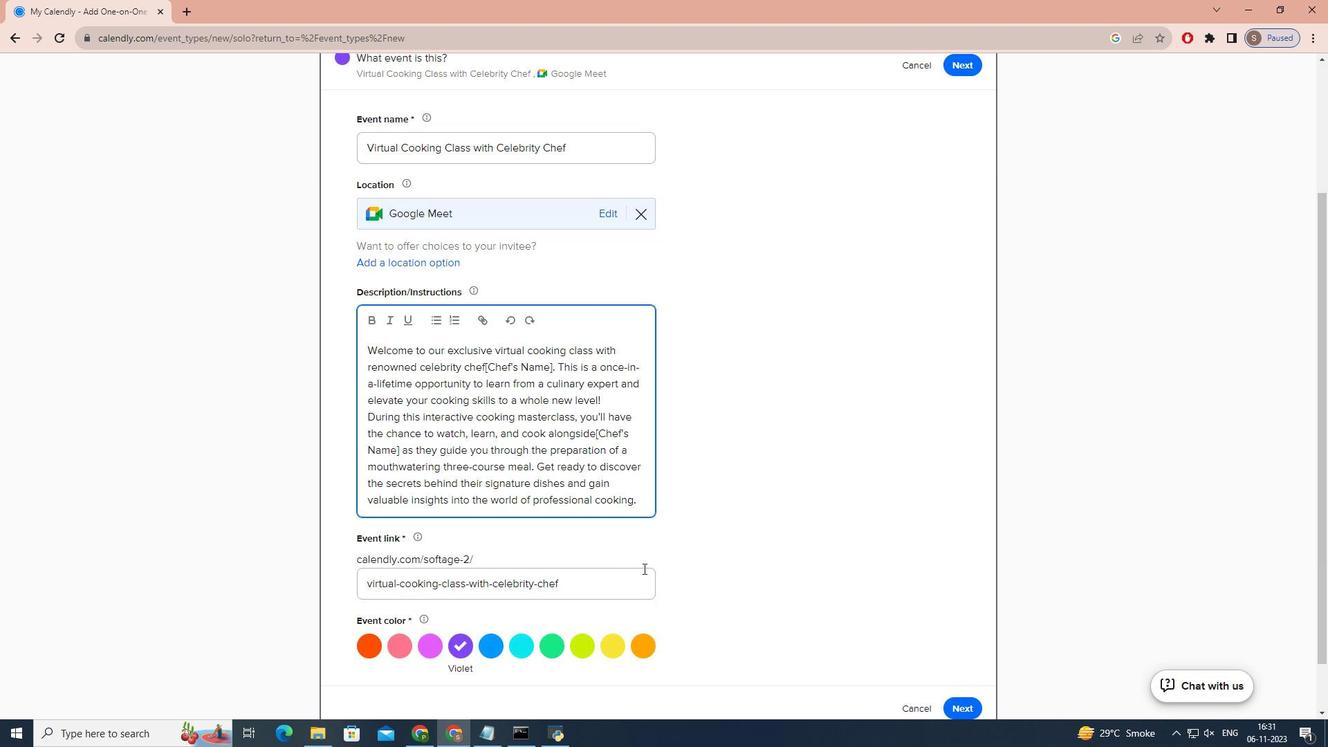 
Action: Mouse moved to (649, 572)
Screenshot: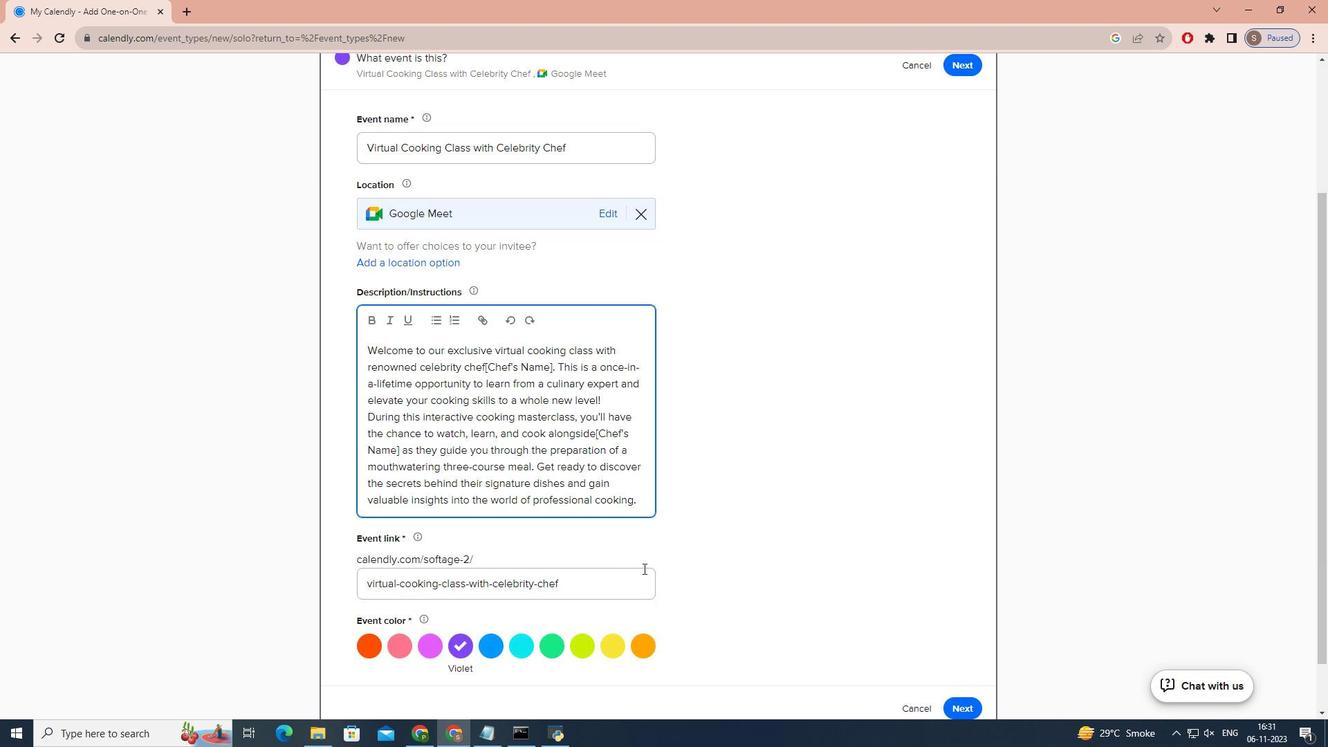 
Action: Mouse scrolled (649, 572) with delta (0, 0)
Screenshot: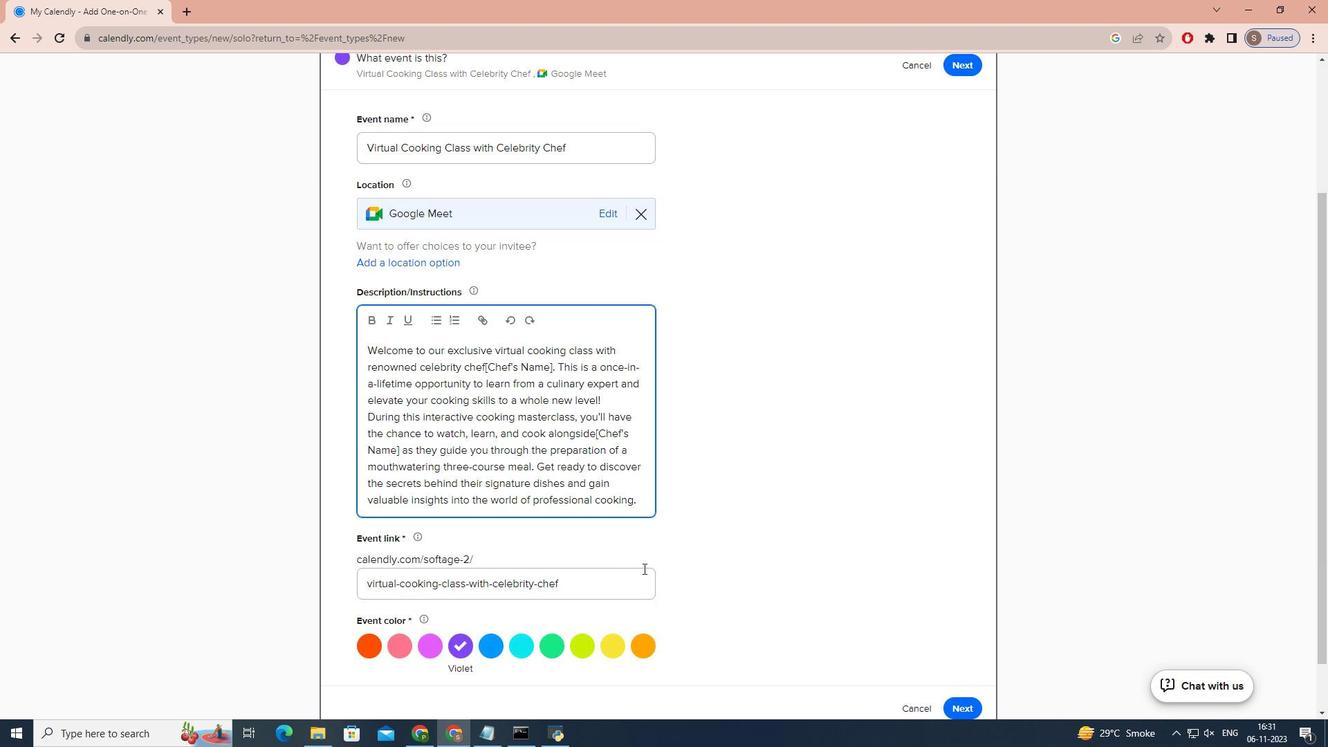 
Action: Mouse moved to (546, 591)
Screenshot: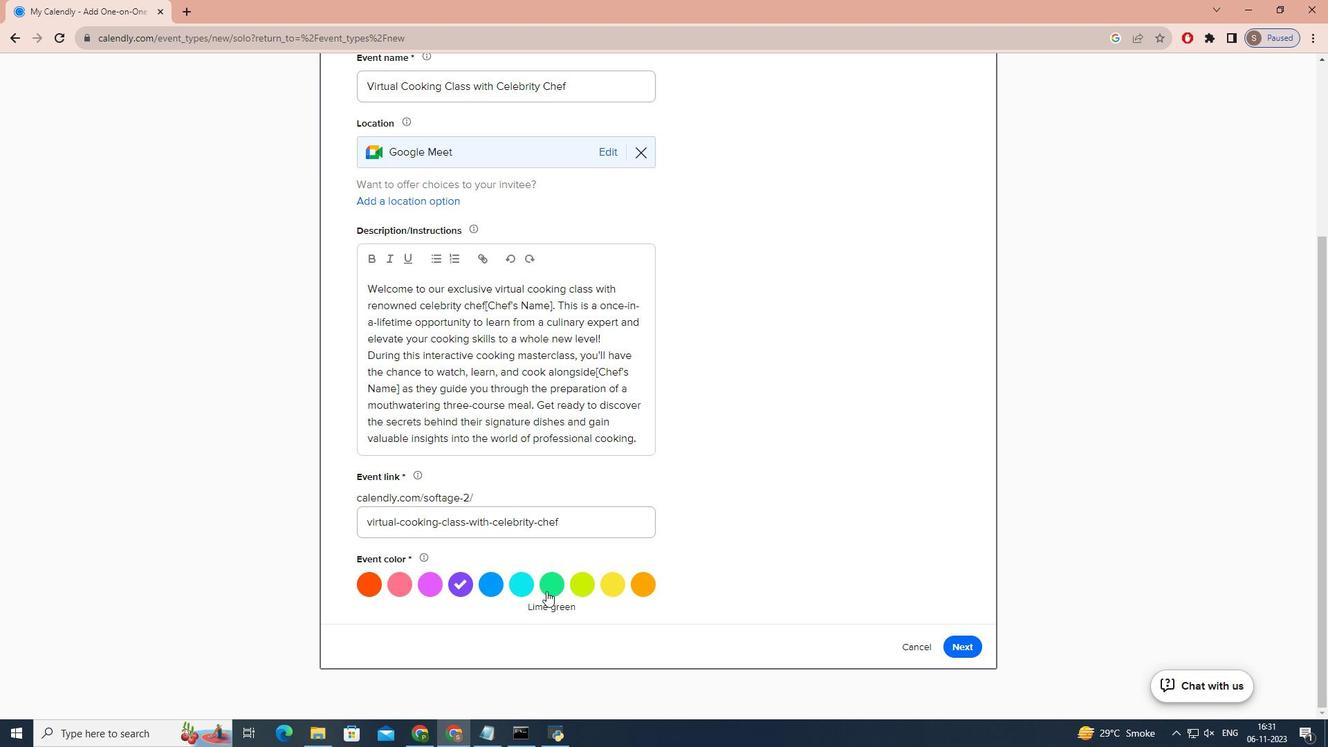 
Action: Mouse pressed left at (546, 591)
Screenshot: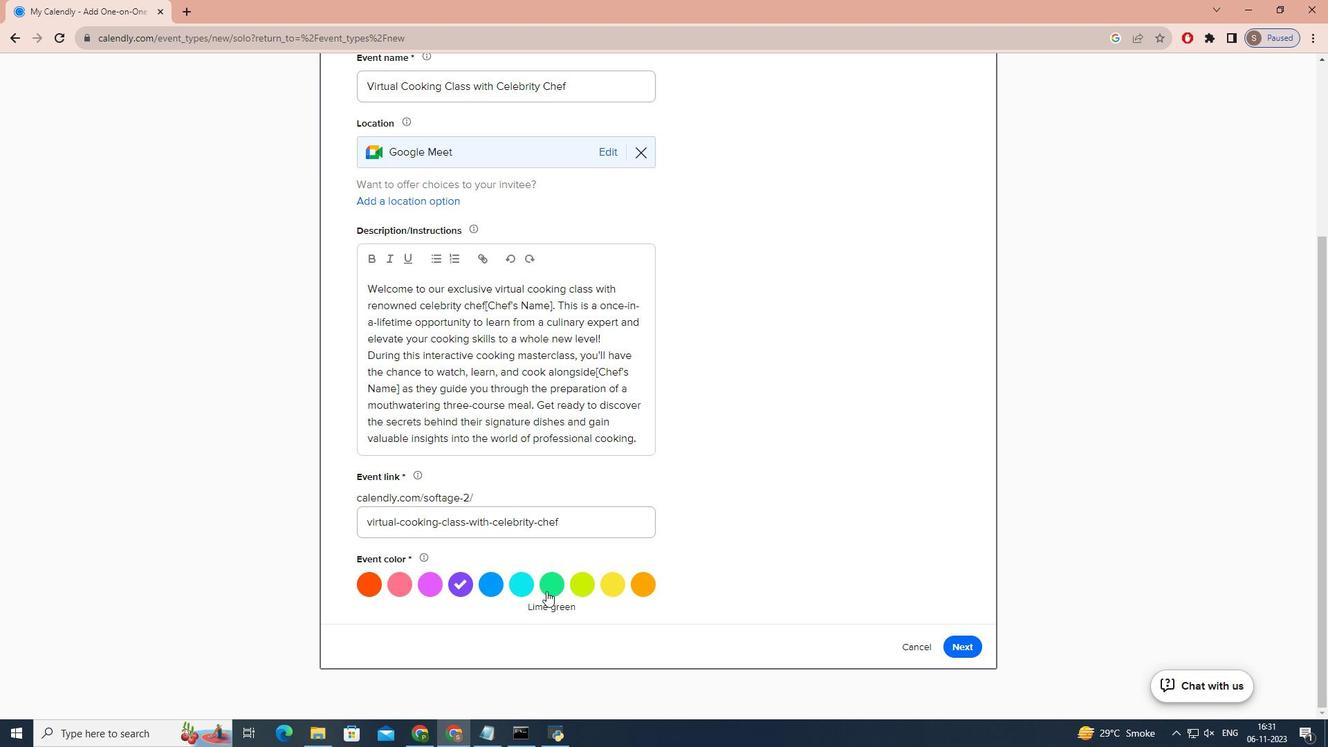 
Action: Mouse moved to (949, 648)
Screenshot: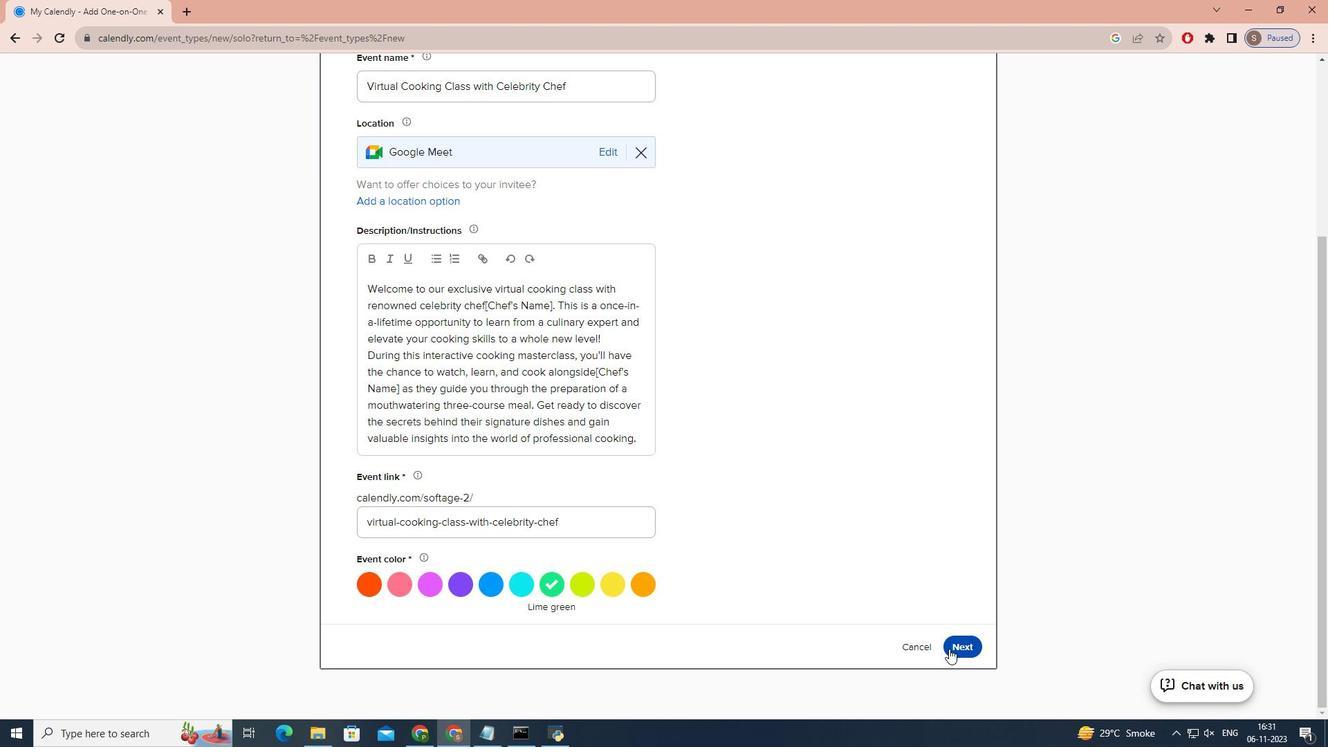 
Action: Mouse pressed left at (949, 648)
Screenshot: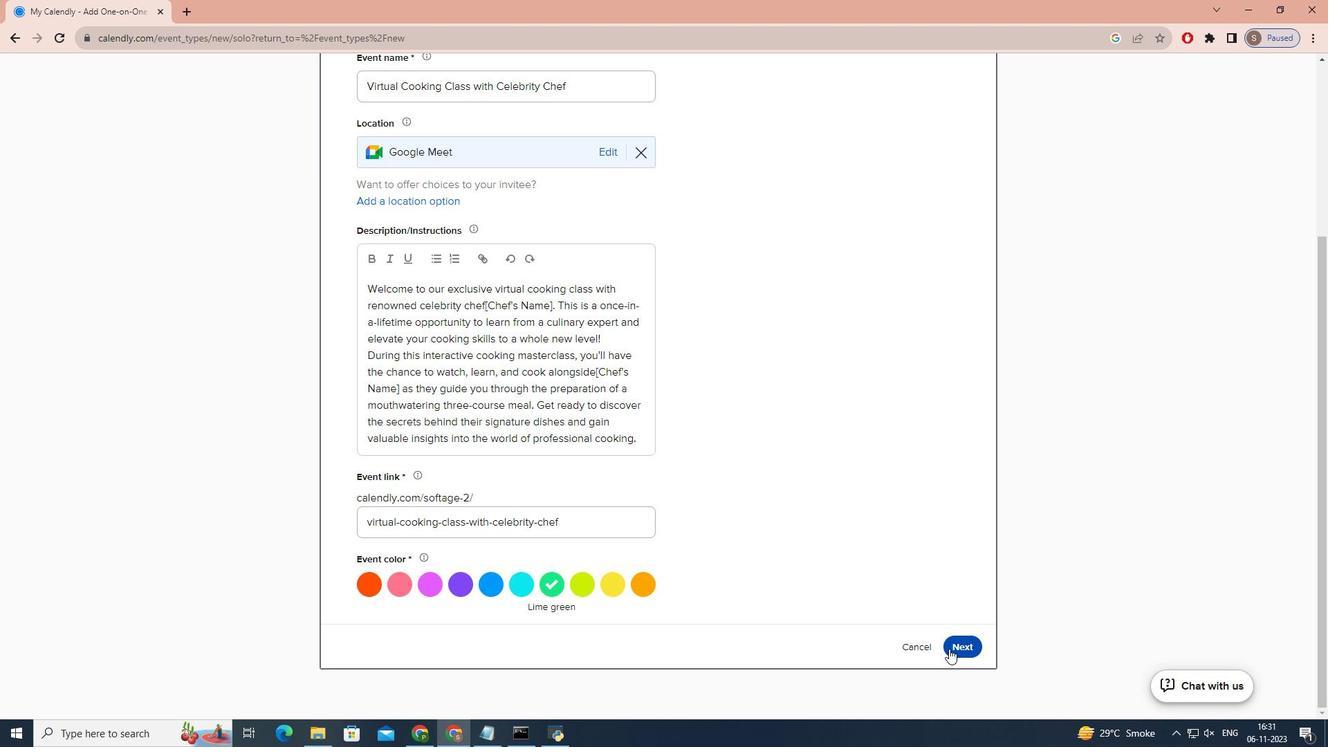 
Action: Mouse moved to (581, 339)
Screenshot: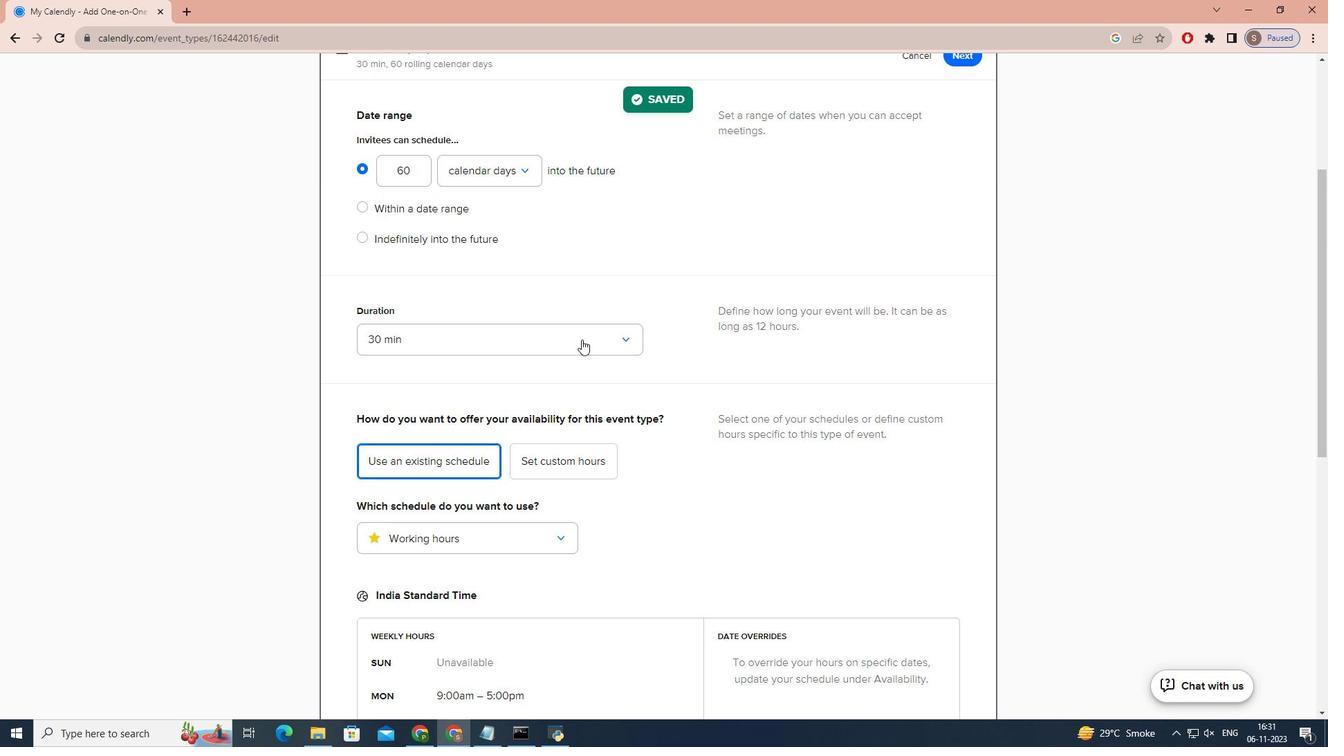 
Action: Mouse pressed left at (581, 339)
Screenshot: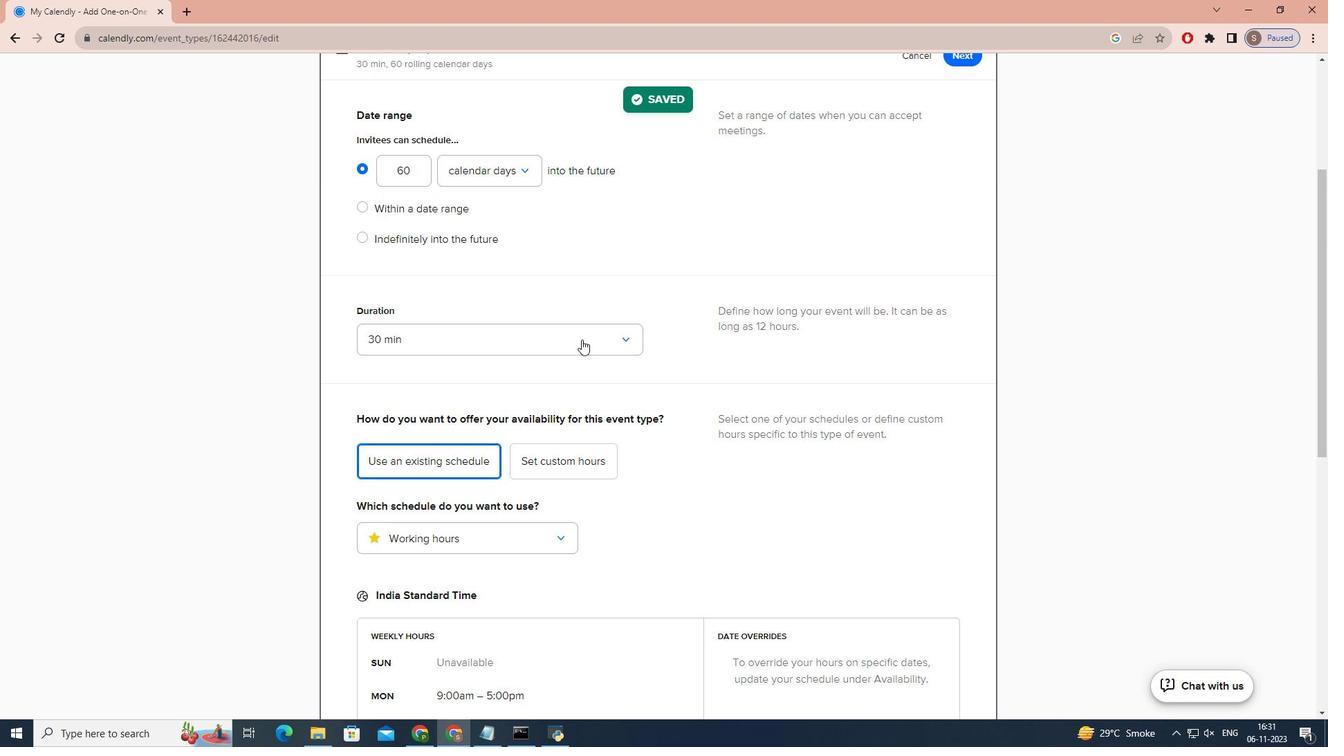 
Action: Mouse moved to (539, 486)
Screenshot: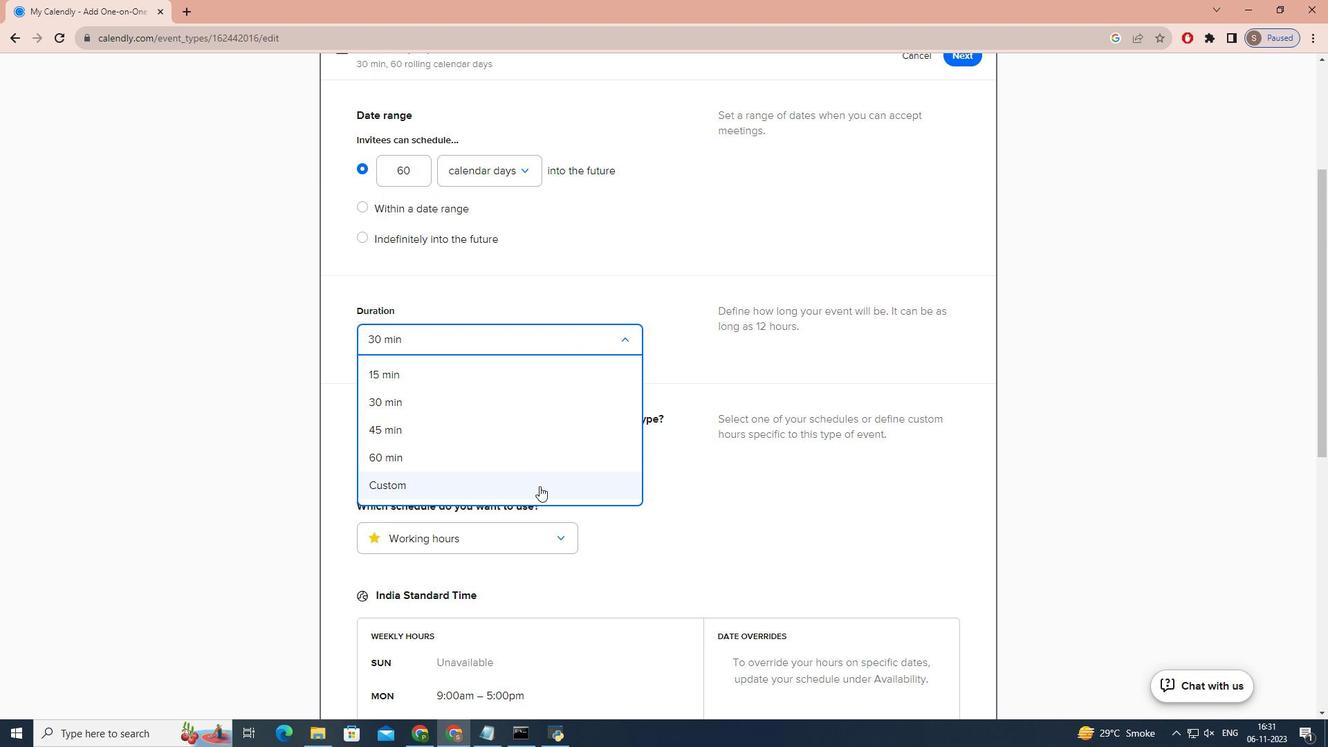
Action: Mouse pressed left at (539, 486)
Screenshot: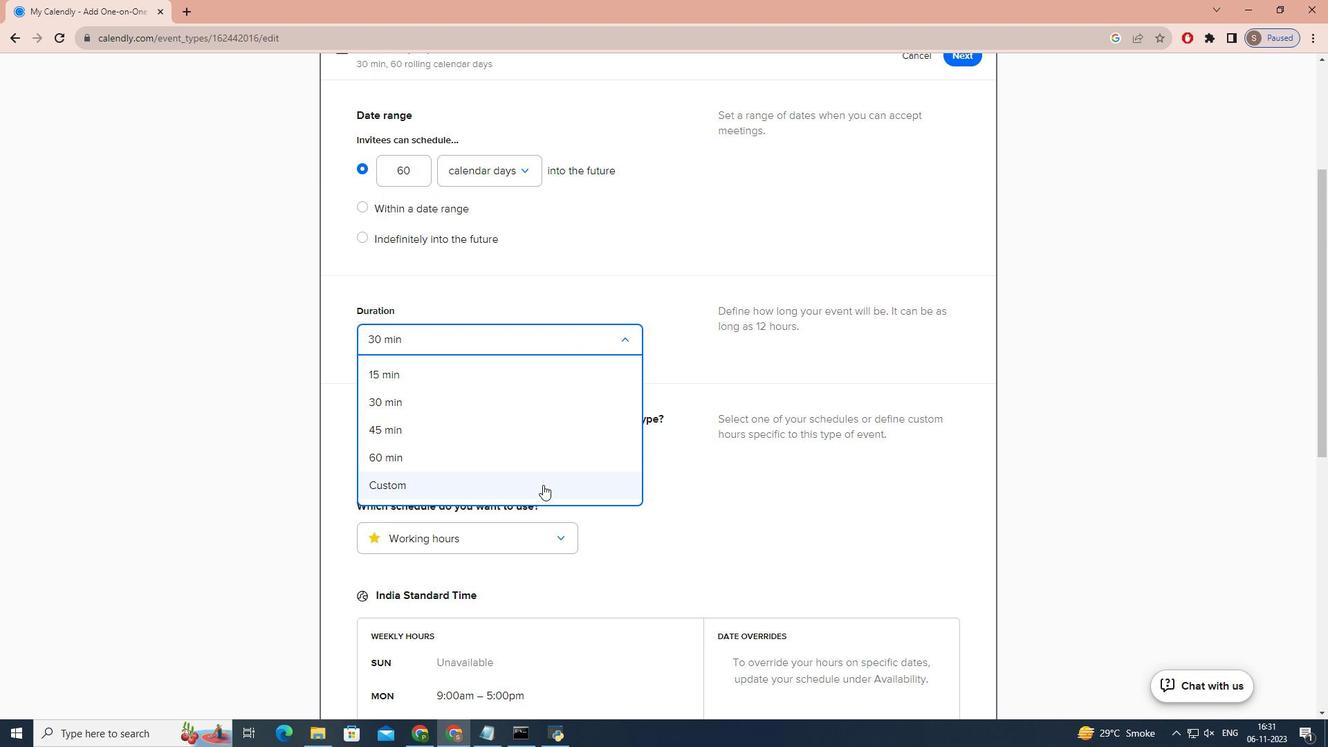 
Action: Mouse moved to (478, 358)
Screenshot: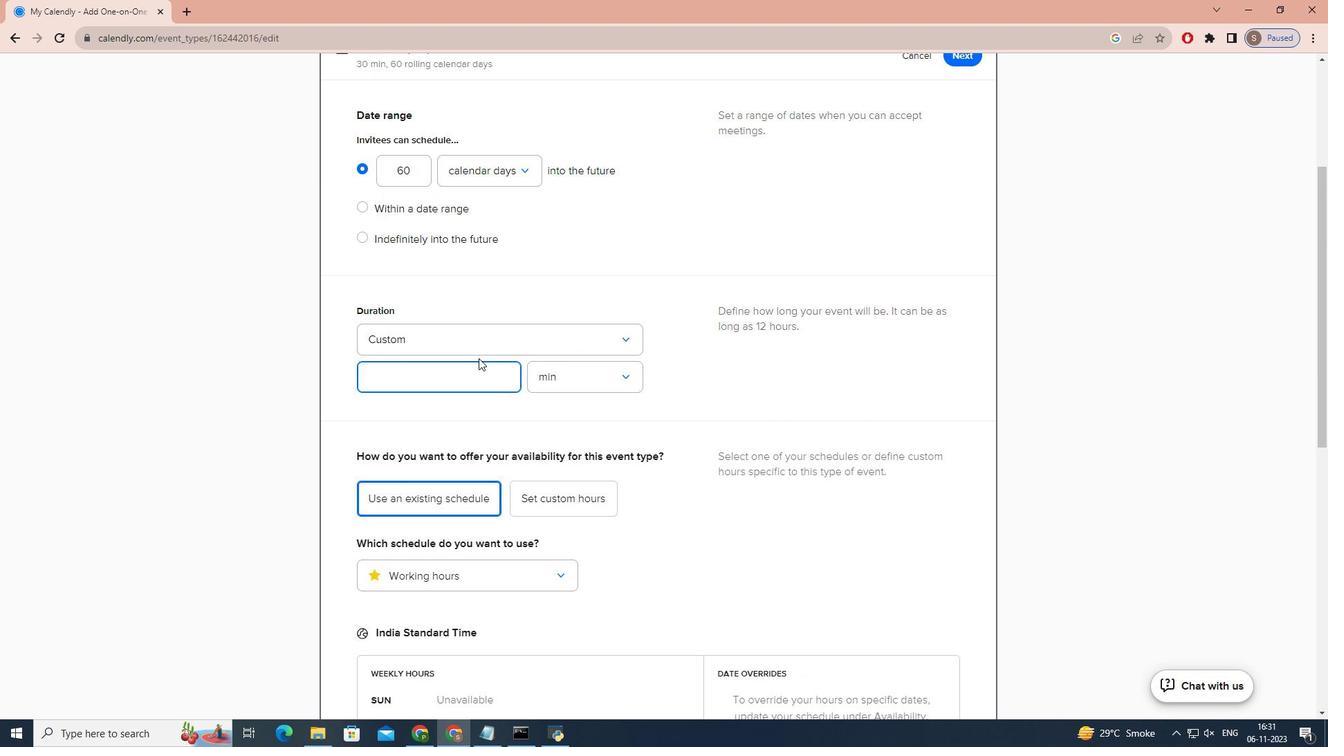 
Action: Key pressed 3
Screenshot: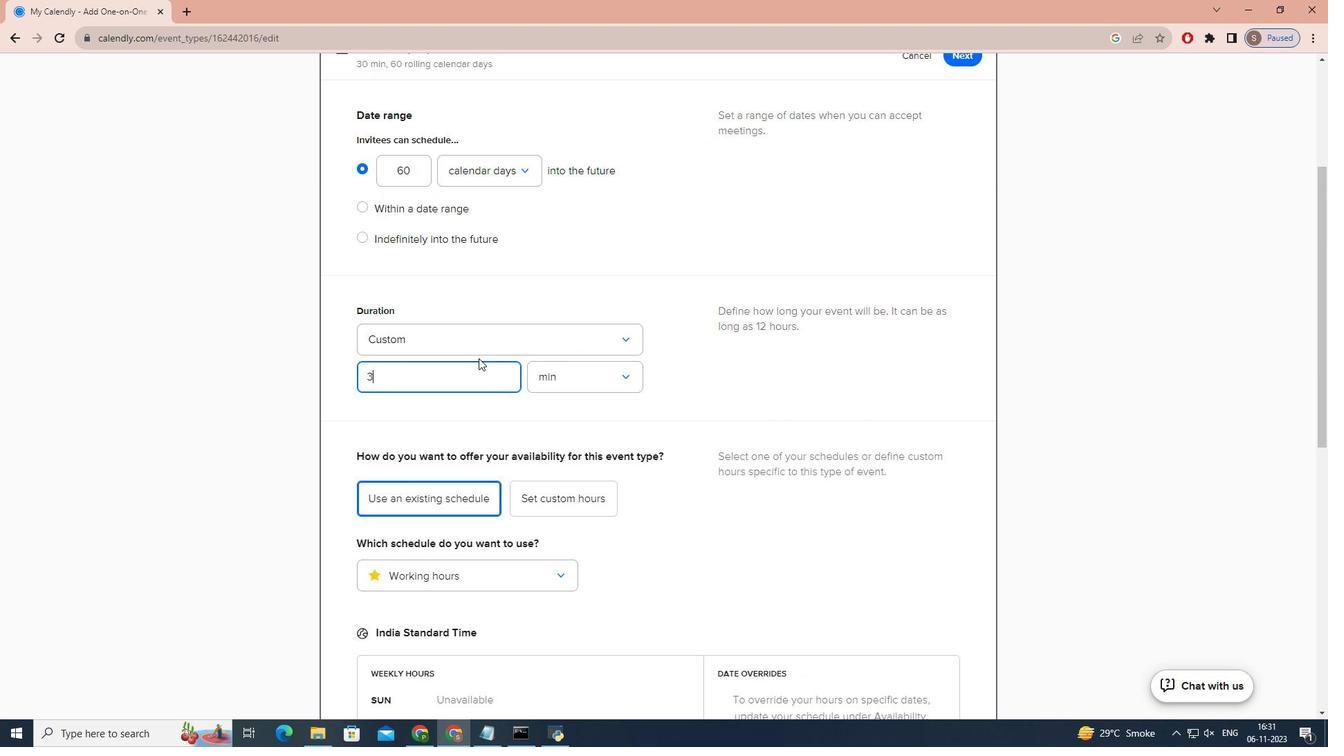 
Action: Mouse moved to (574, 368)
Screenshot: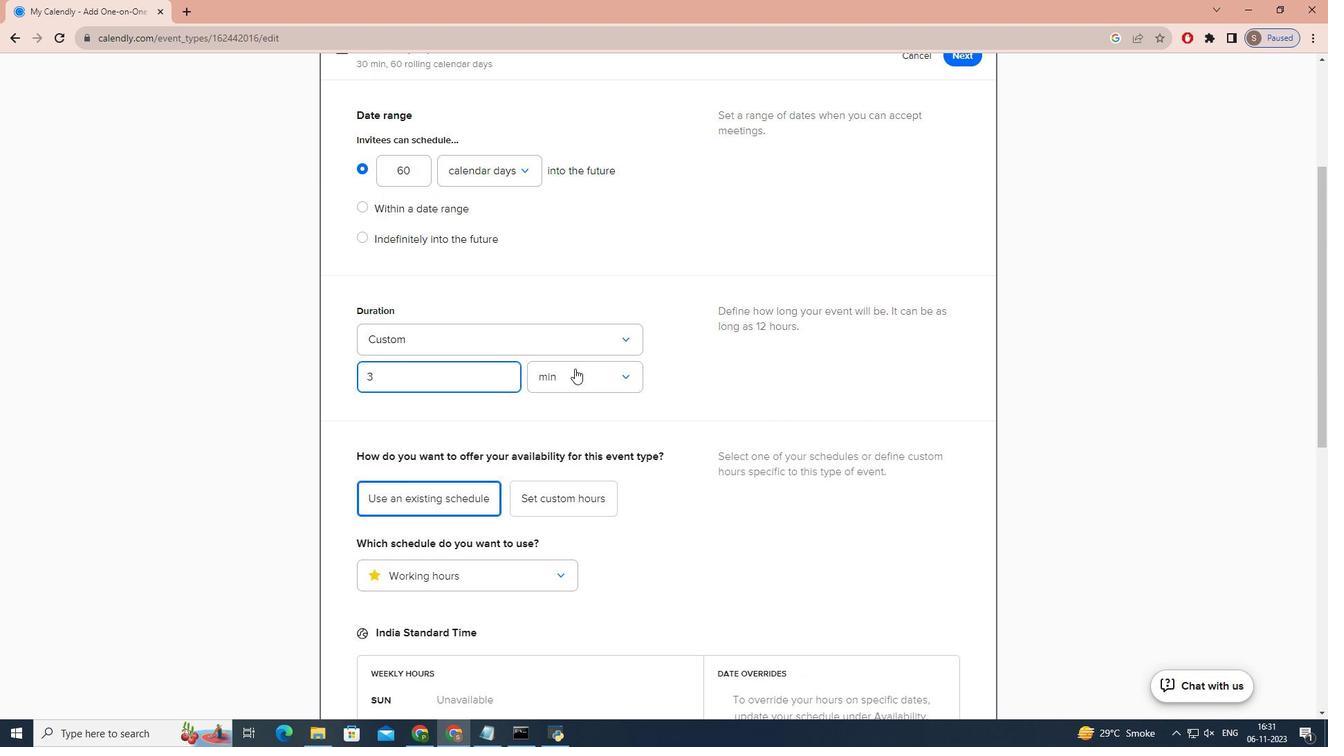 
Action: Mouse pressed left at (574, 368)
Screenshot: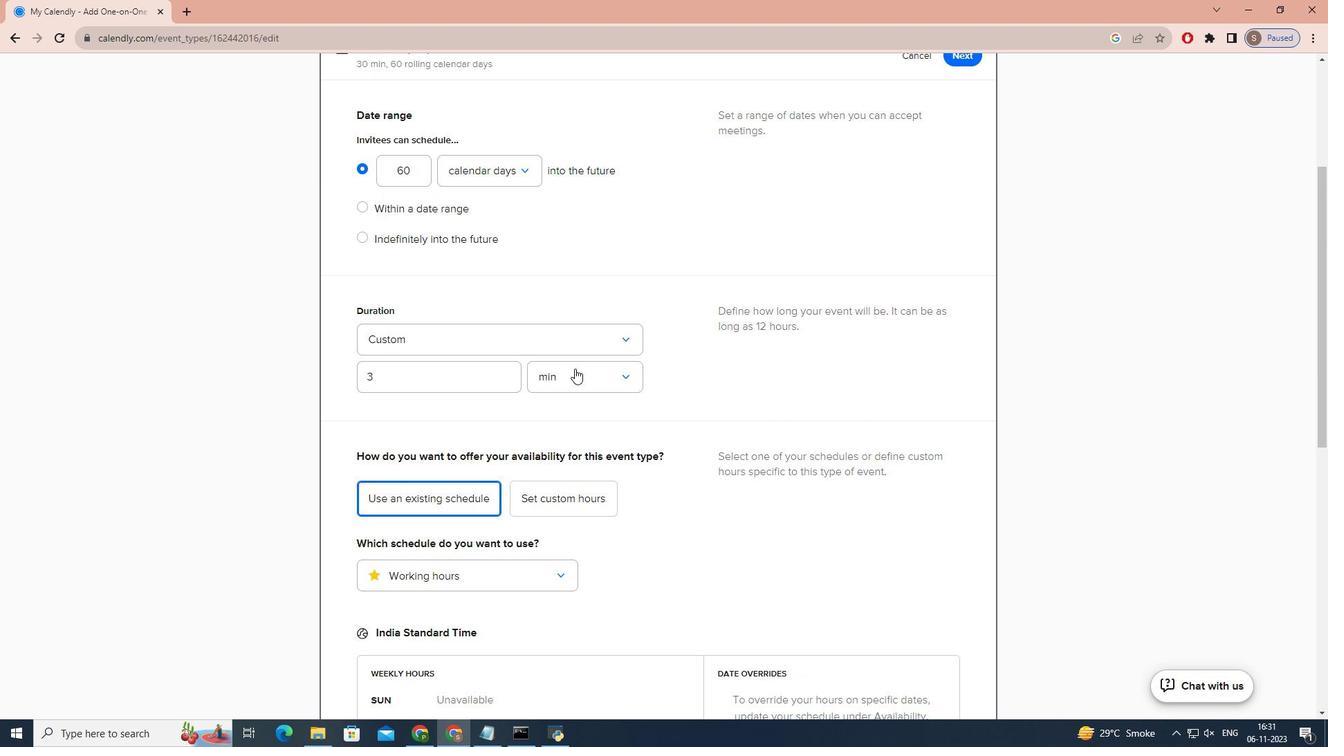 
Action: Mouse moved to (577, 436)
Screenshot: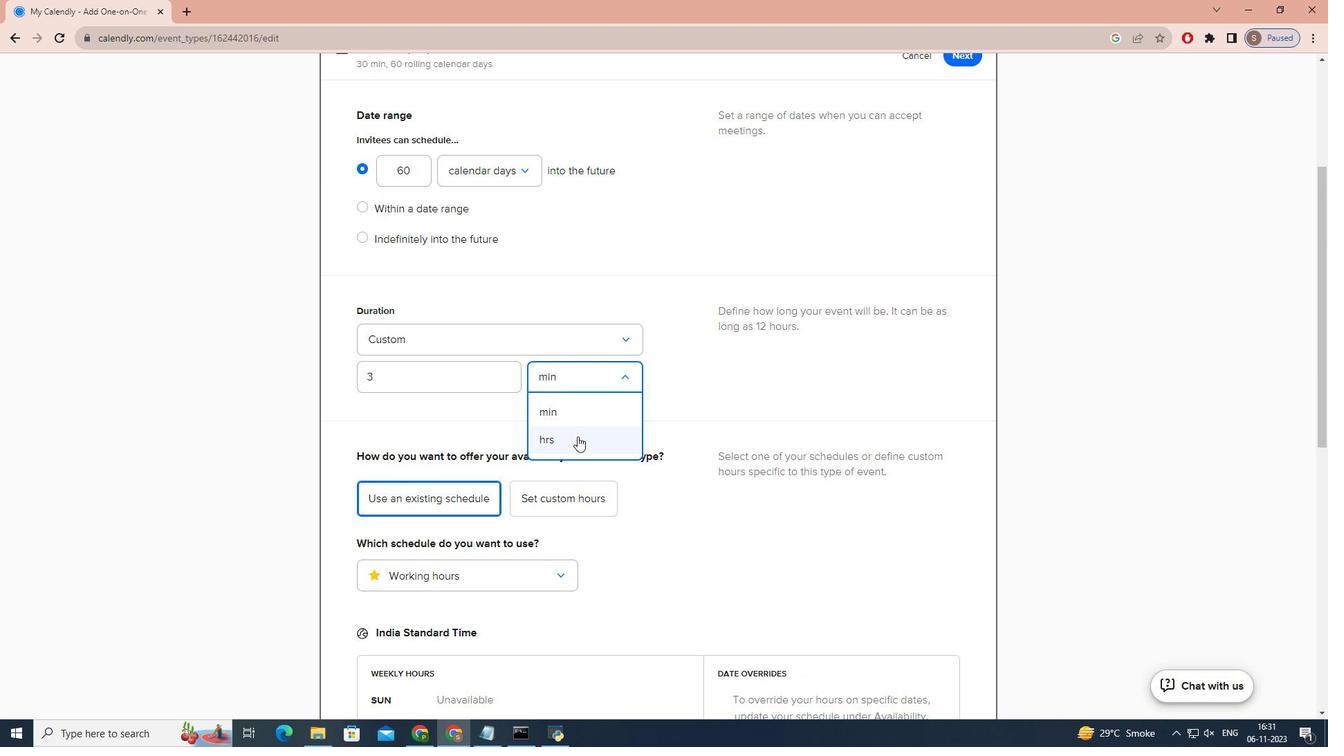 
Action: Mouse pressed left at (577, 436)
Screenshot: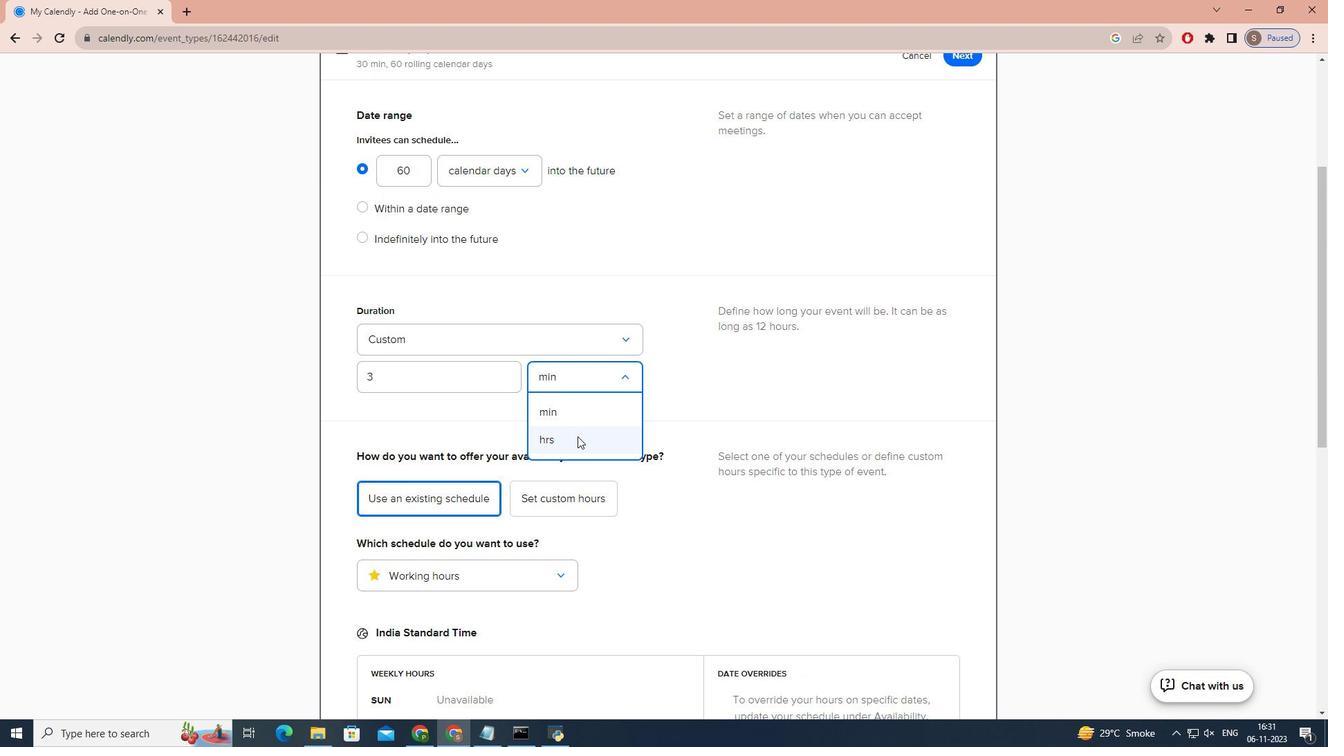 
Action: Mouse moved to (684, 361)
Screenshot: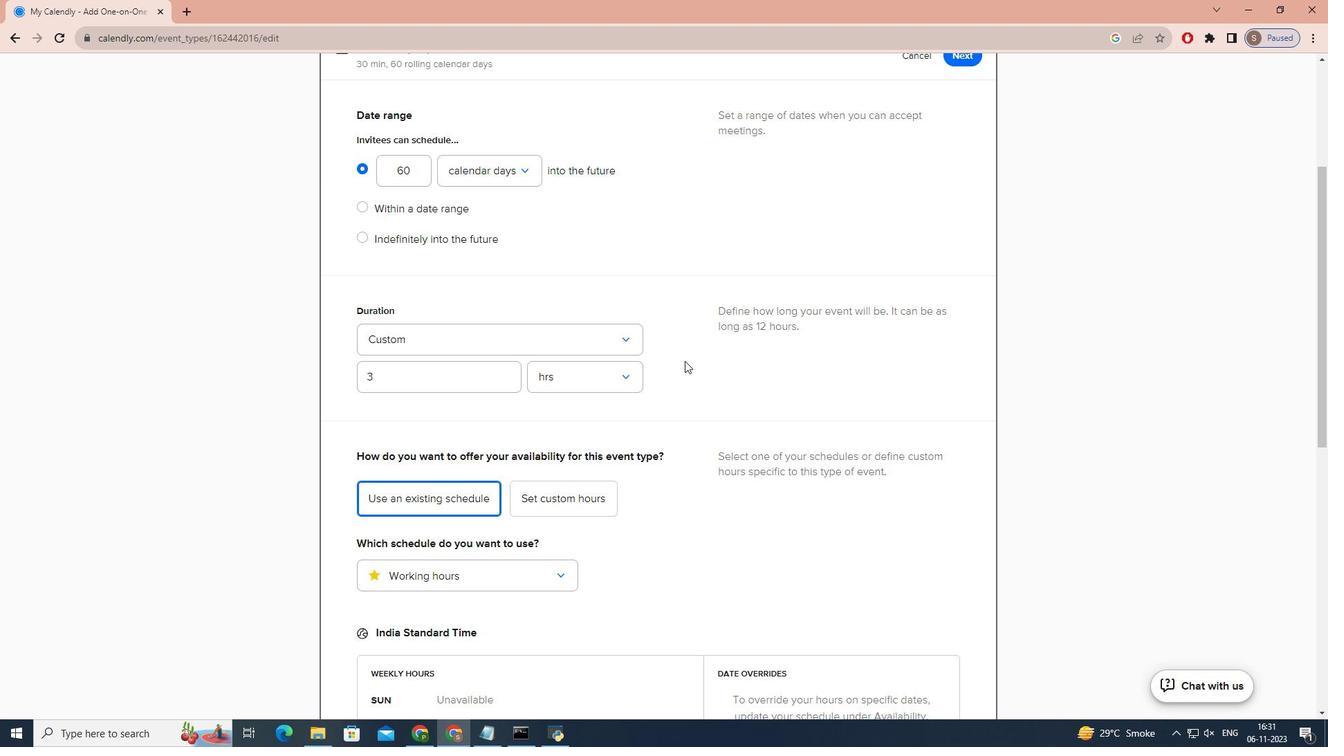 
Action: Mouse scrolled (684, 361) with delta (0, 0)
Screenshot: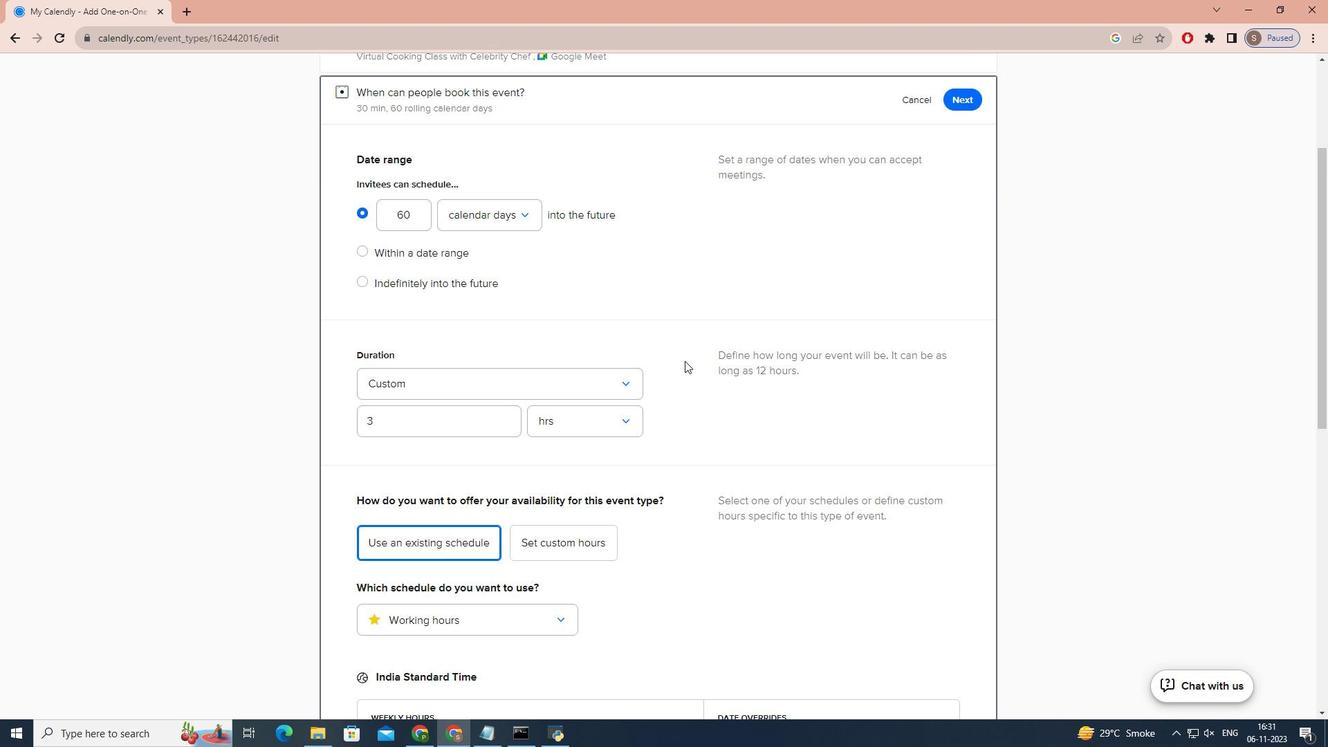 
Action: Mouse scrolled (684, 361) with delta (0, 0)
Screenshot: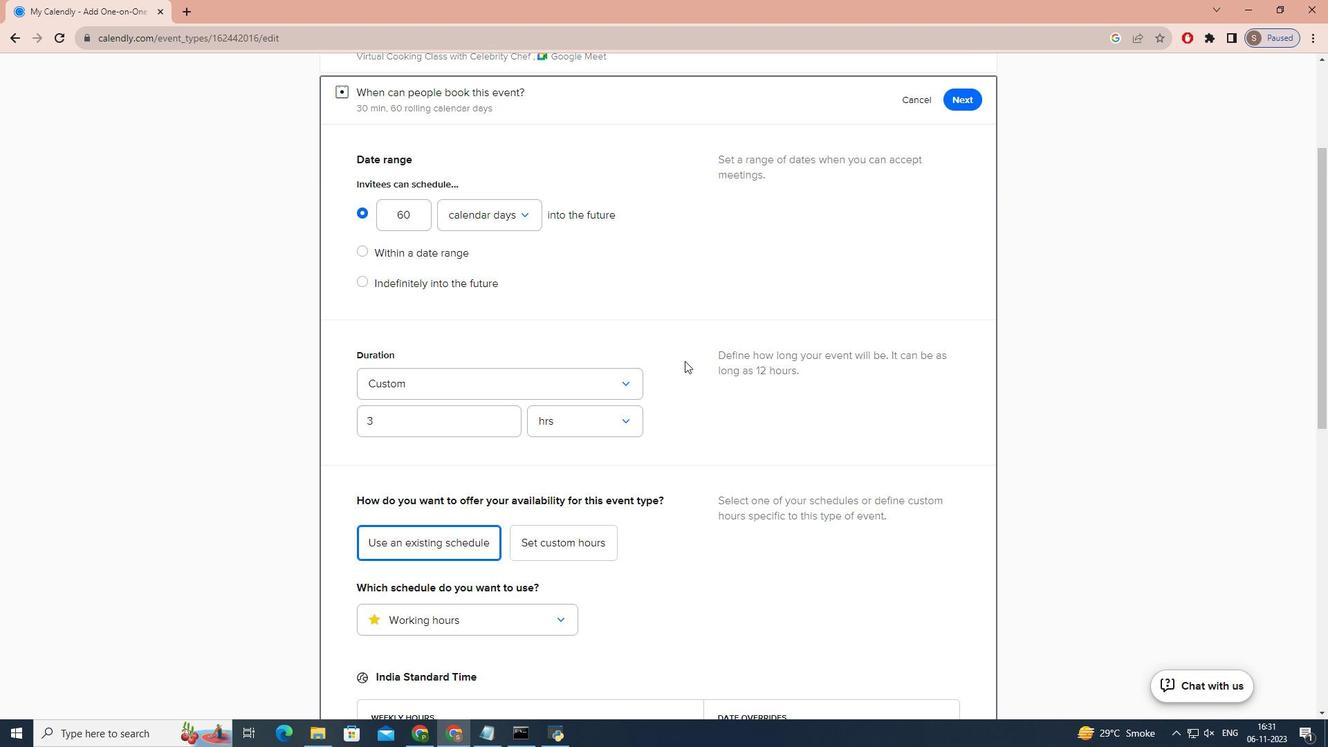 
Action: Mouse scrolled (684, 361) with delta (0, 0)
Screenshot: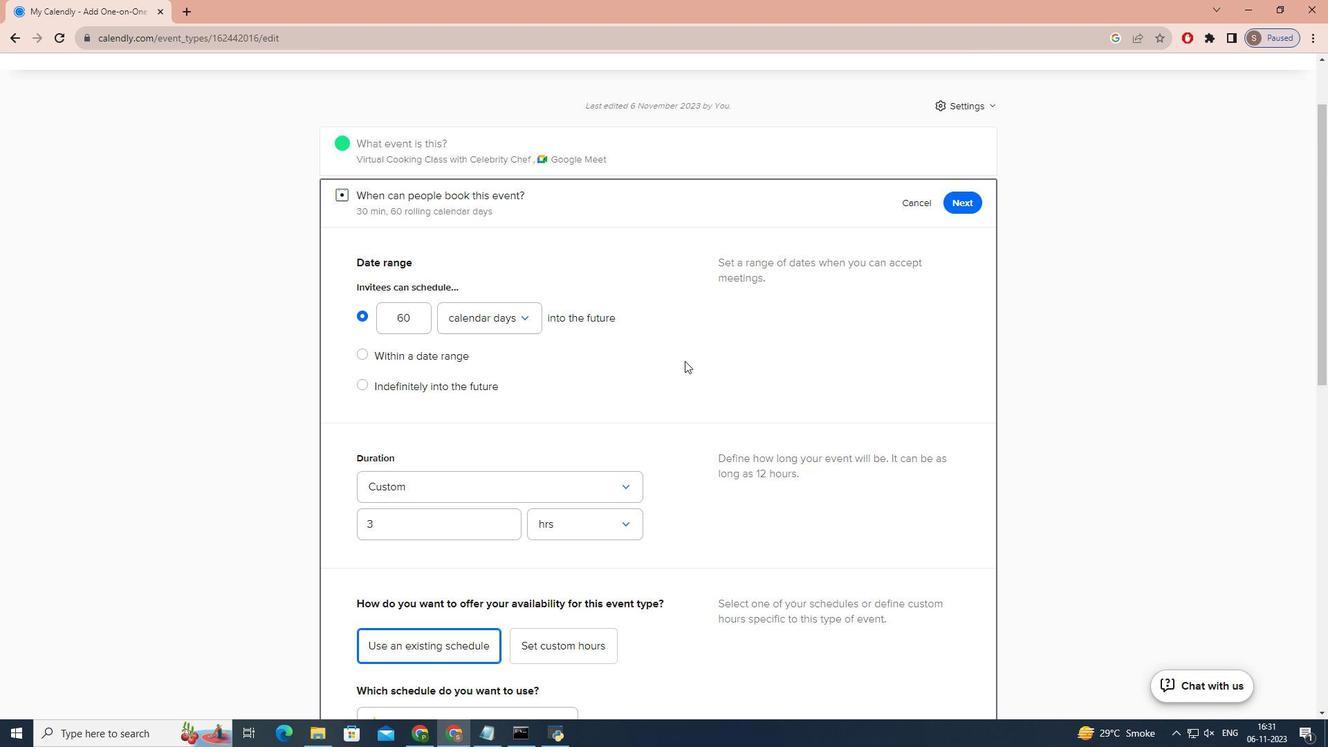 
Action: Mouse scrolled (684, 361) with delta (0, 0)
Screenshot: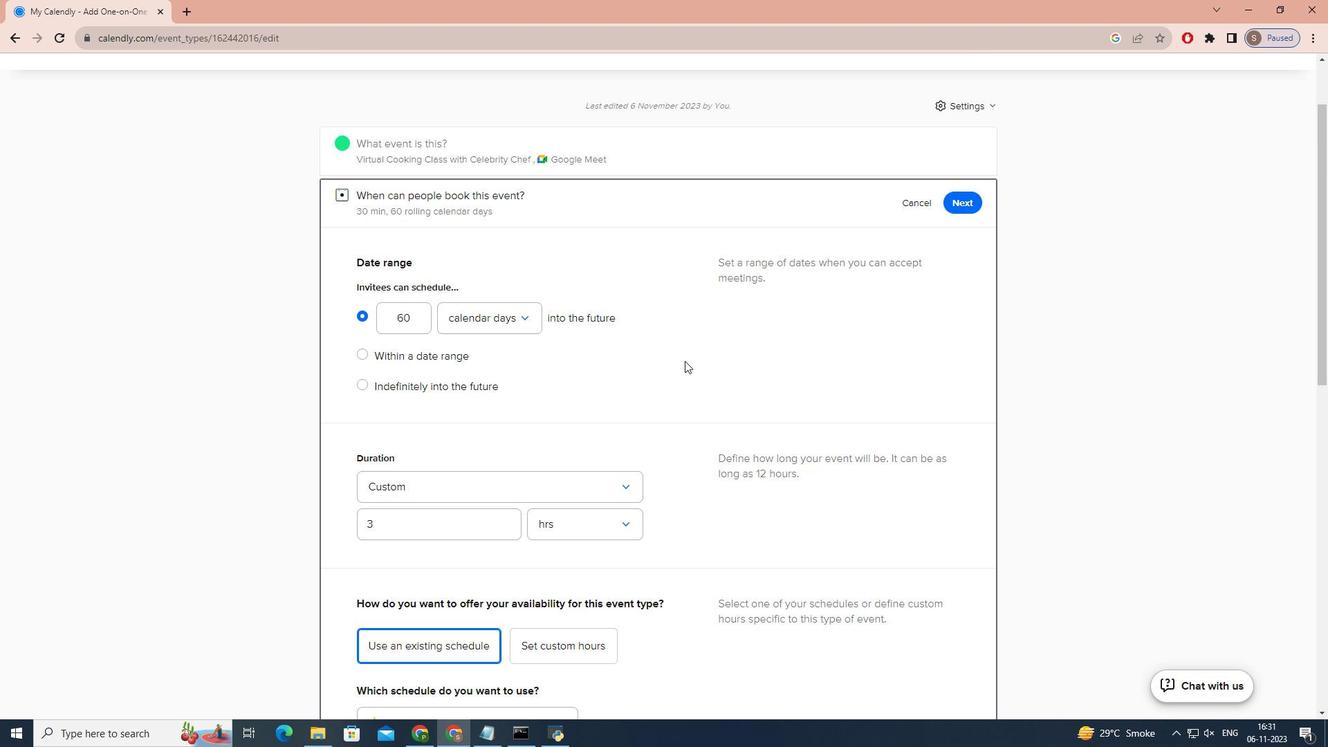 
Action: Mouse scrolled (684, 361) with delta (0, 0)
Screenshot: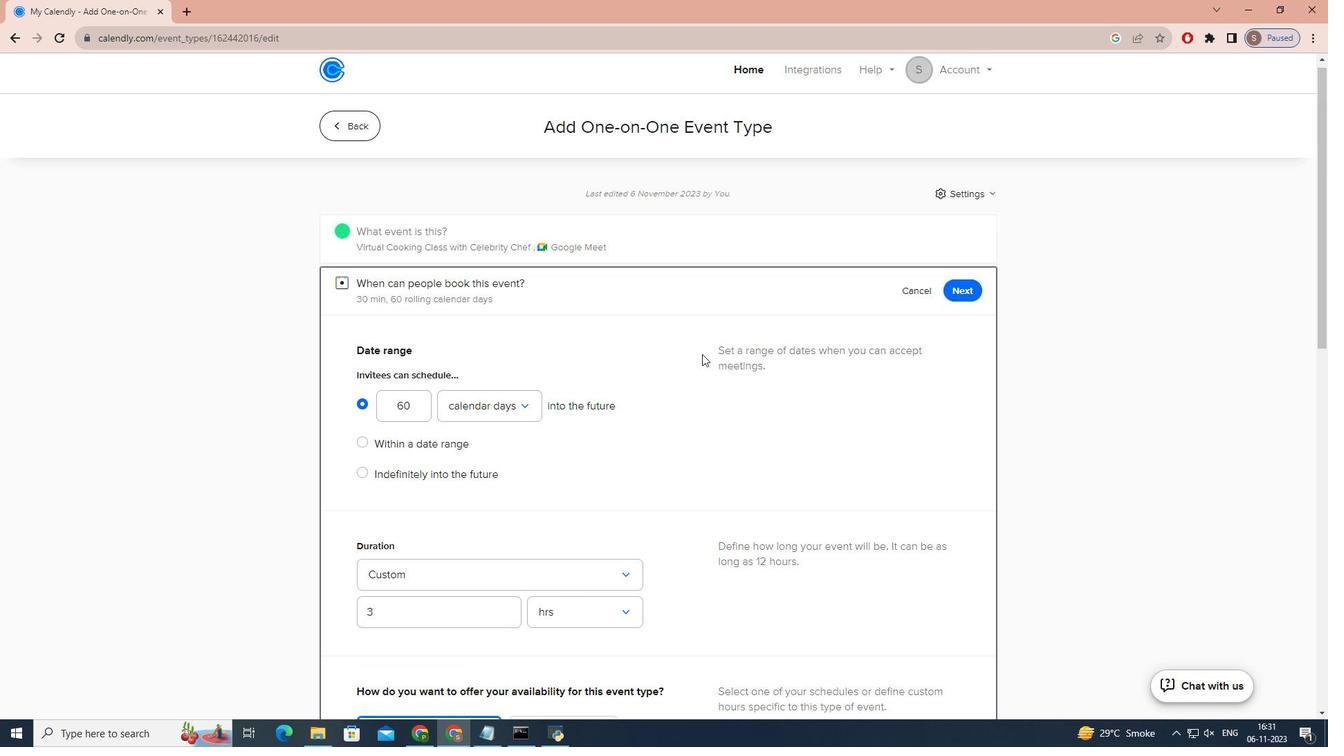 
Action: Mouse moved to (977, 298)
Screenshot: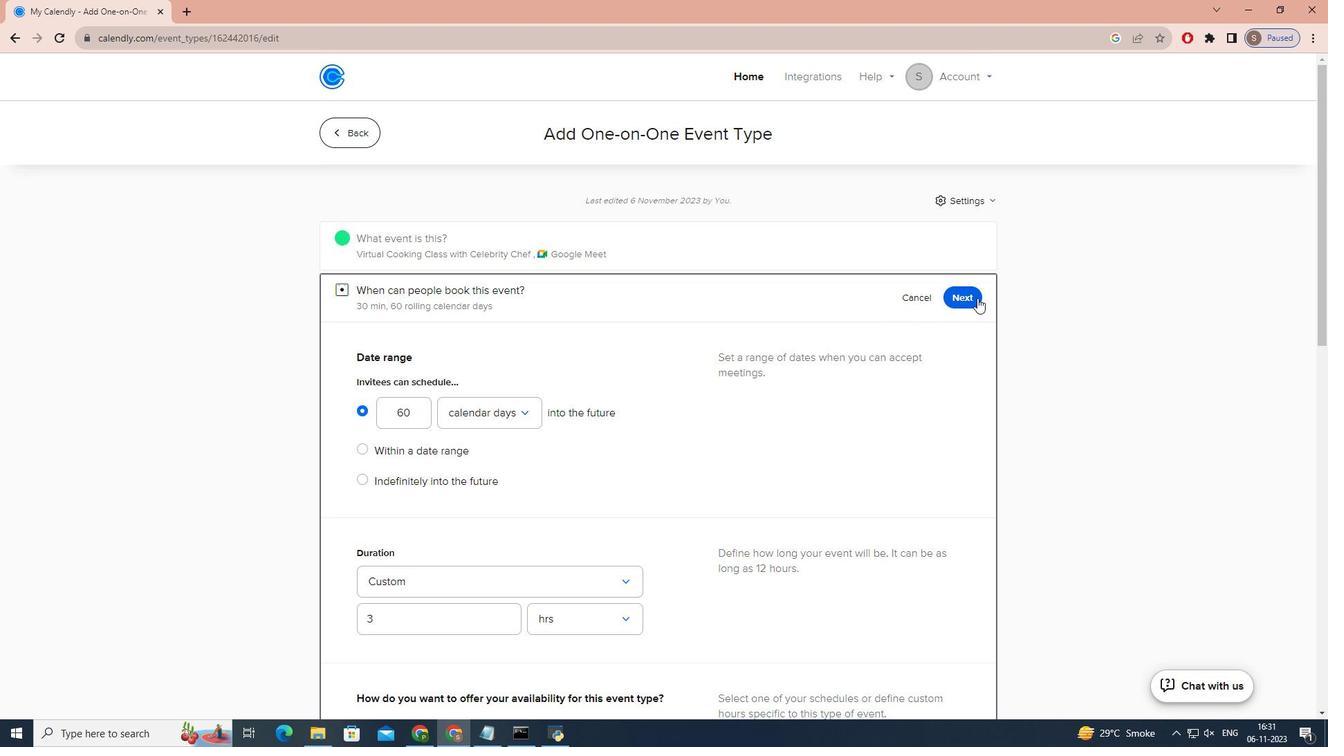 
Action: Mouse pressed left at (977, 298)
Screenshot: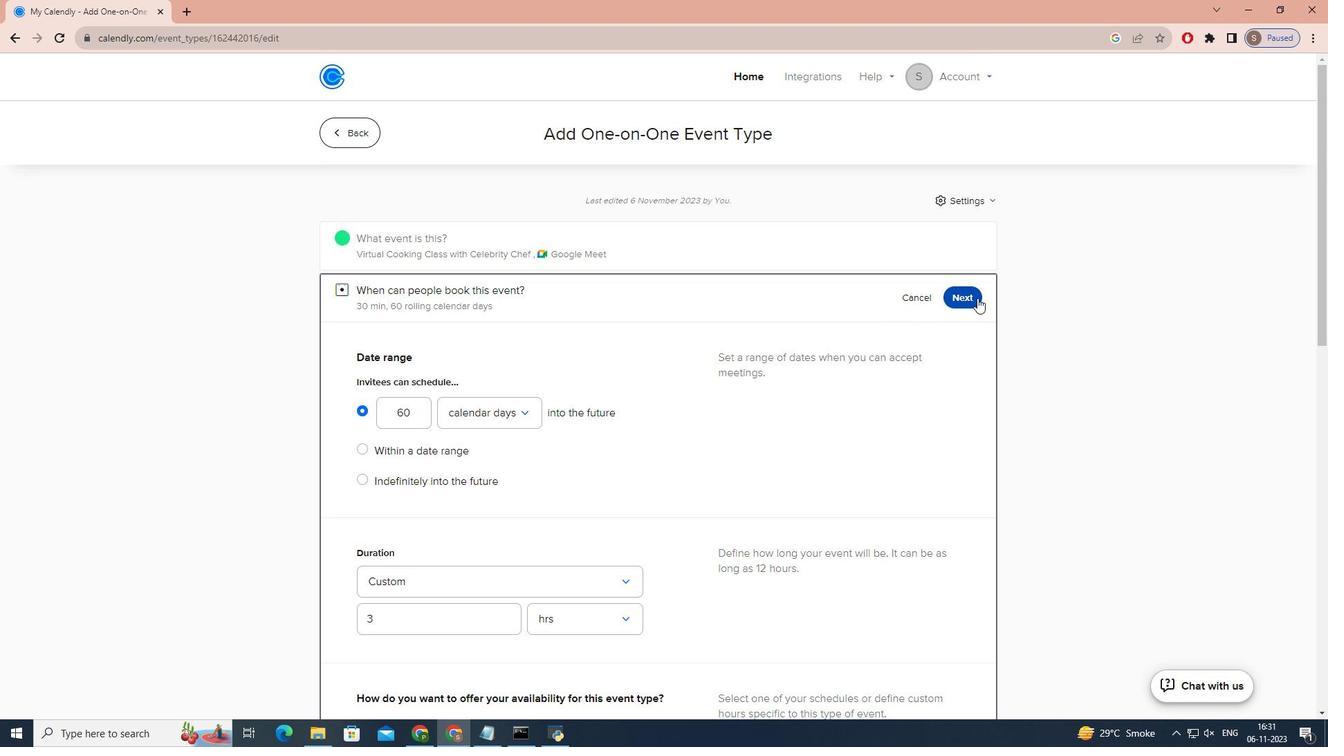 
